 Task: Forward email as attachment with the signature Hudson Clark with the subject Congratulations on a new job from softage.8@softage.net to softage.2@softage.net and softage.3@softage.net with BCC to softage.4@softage.net with the message I am writing to request a review of the project procurement plan.
Action: Mouse moved to (468, 451)
Screenshot: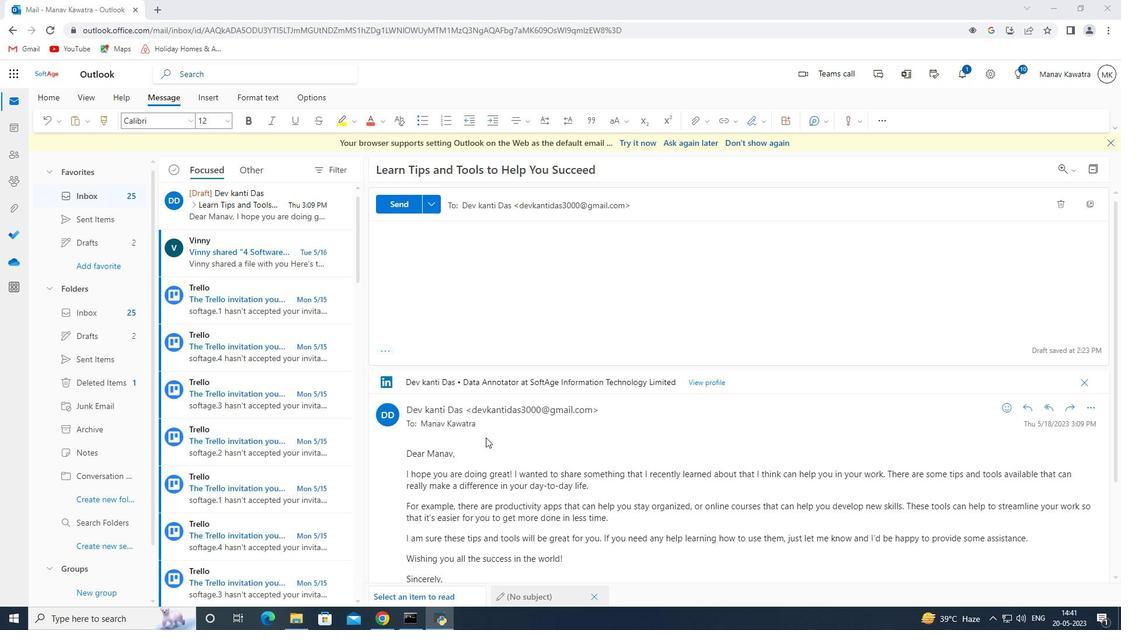 
Action: Mouse scrolled (468, 450) with delta (0, 0)
Screenshot: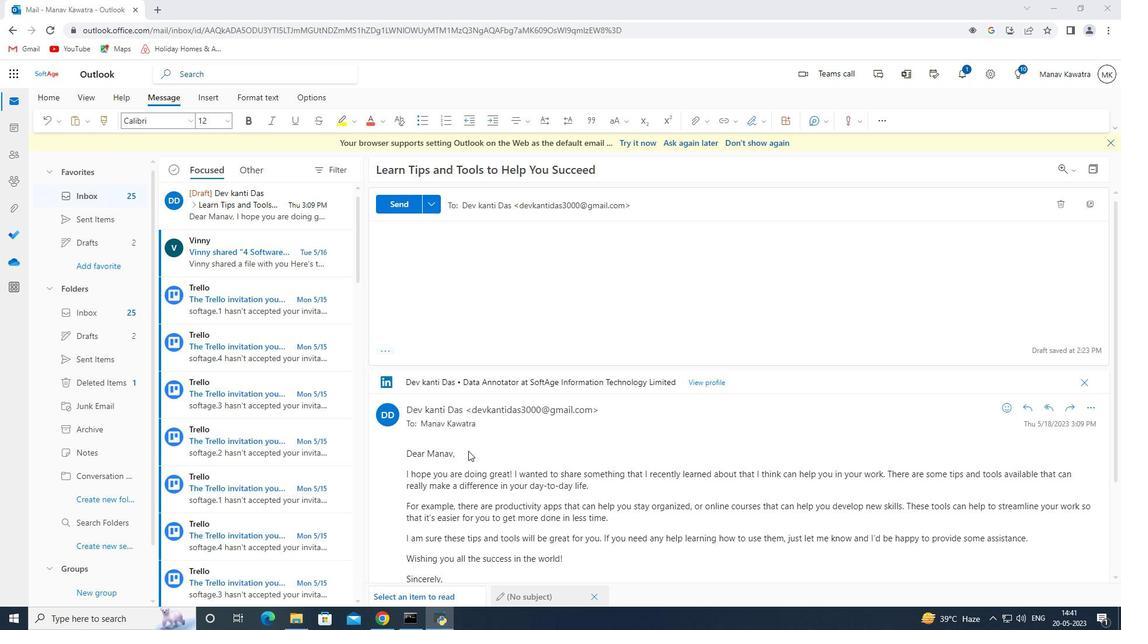 
Action: Mouse moved to (462, 451)
Screenshot: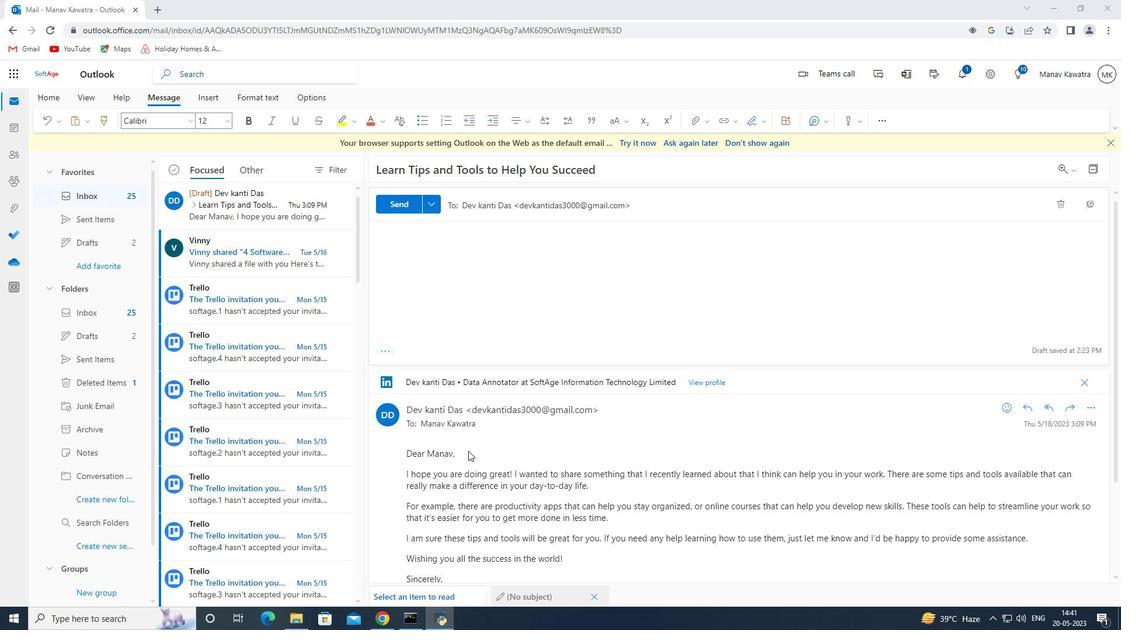 
Action: Mouse scrolled (463, 450) with delta (0, 0)
Screenshot: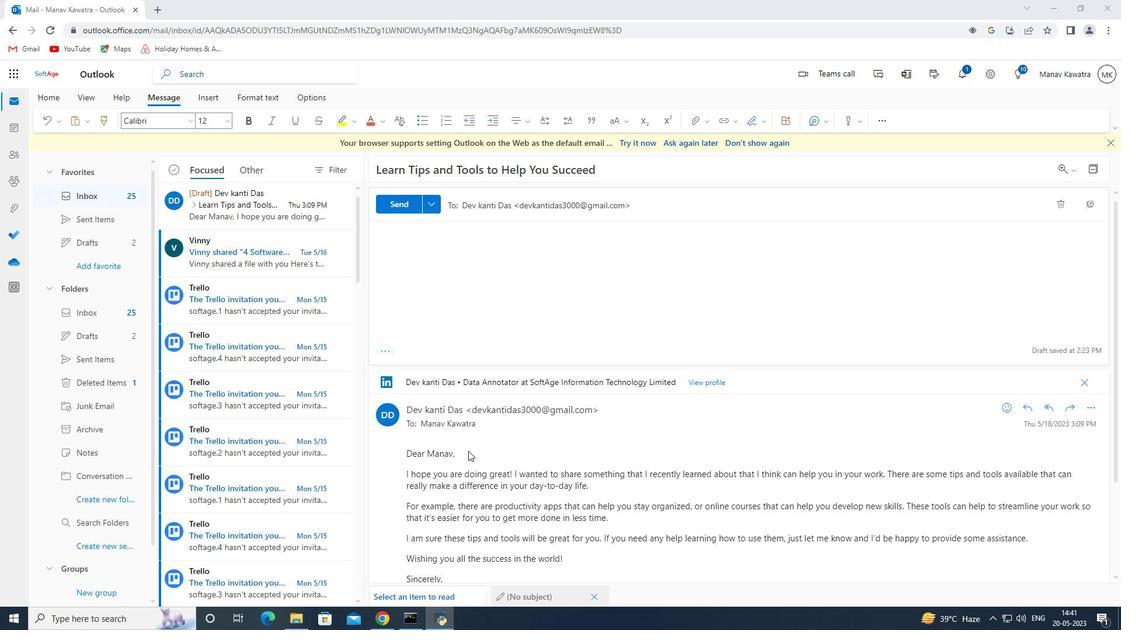 
Action: Mouse moved to (455, 447)
Screenshot: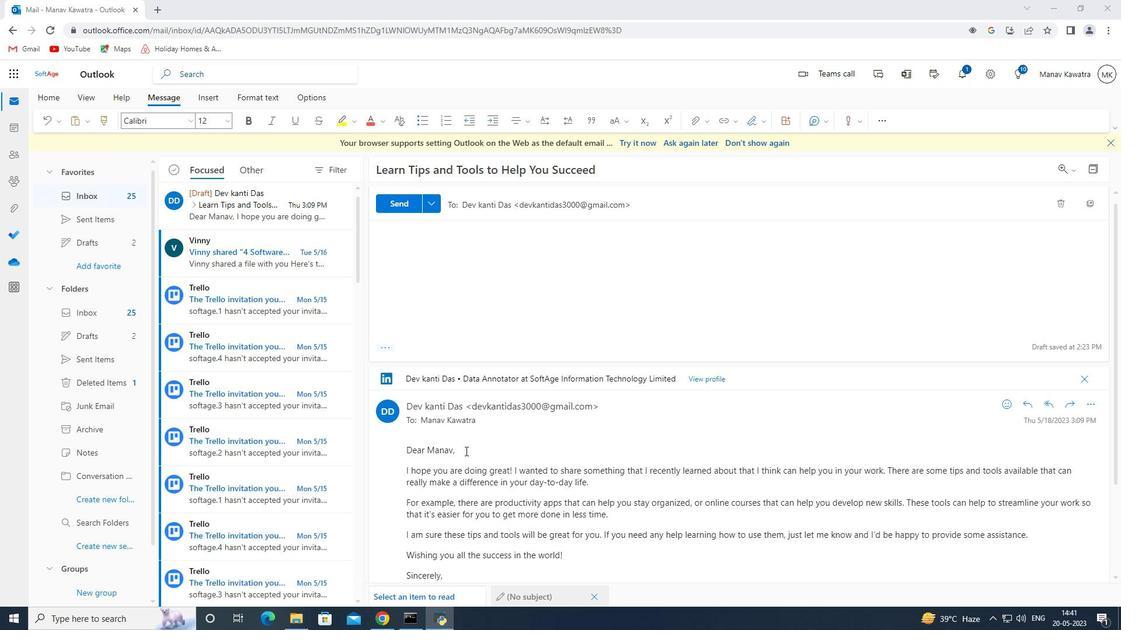 
Action: Mouse scrolled (457, 448) with delta (0, 0)
Screenshot: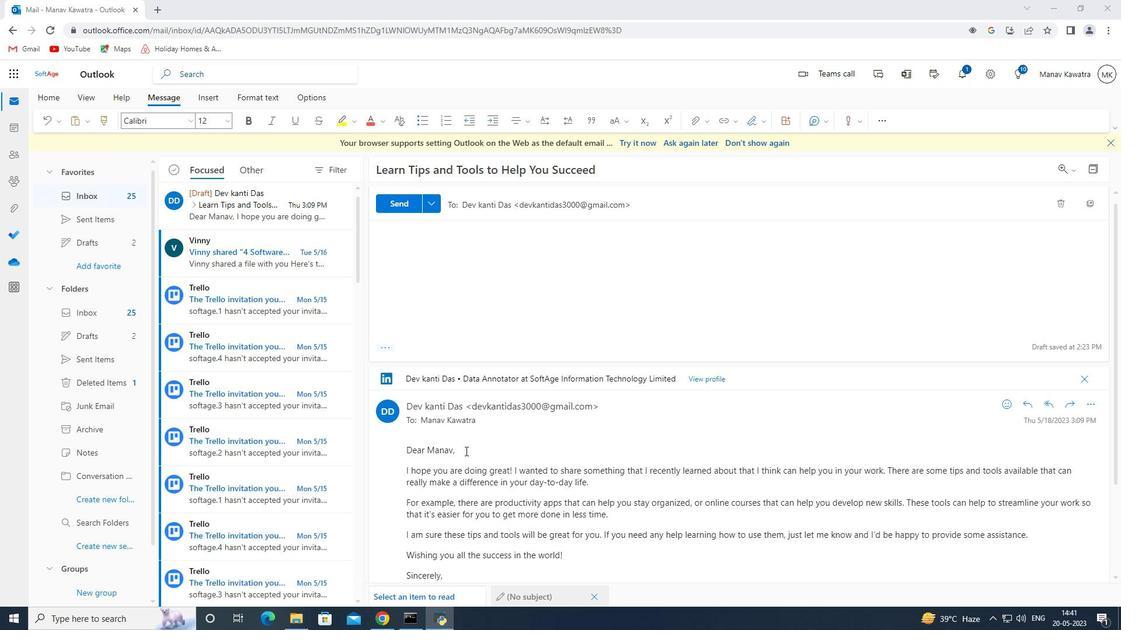 
Action: Mouse moved to (266, 338)
Screenshot: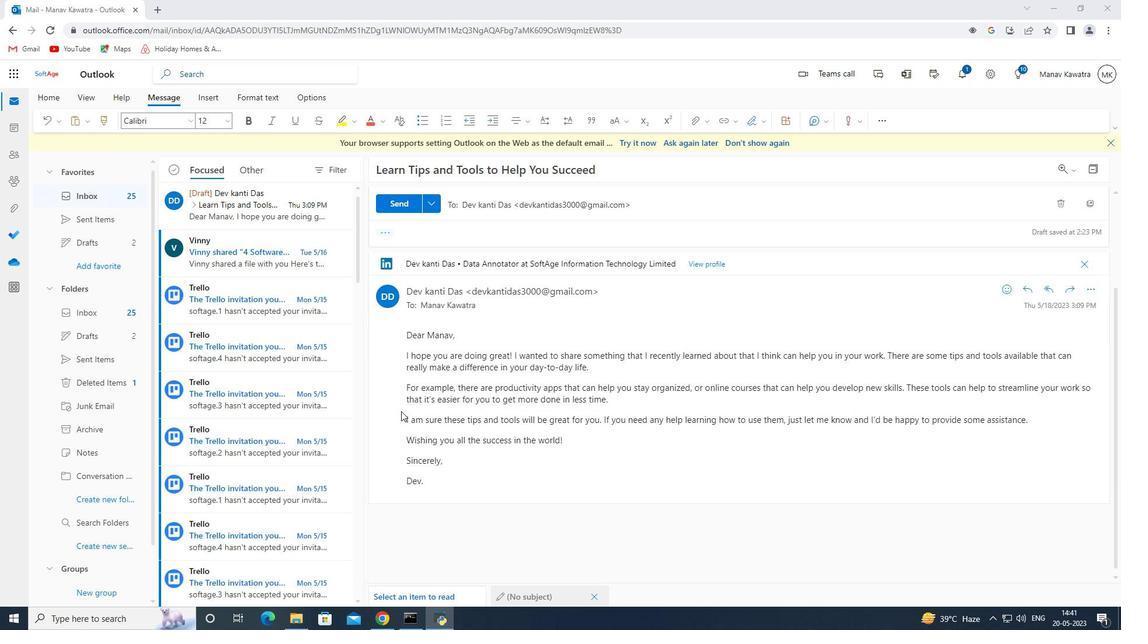 
Action: Mouse scrolled (266, 338) with delta (0, 0)
Screenshot: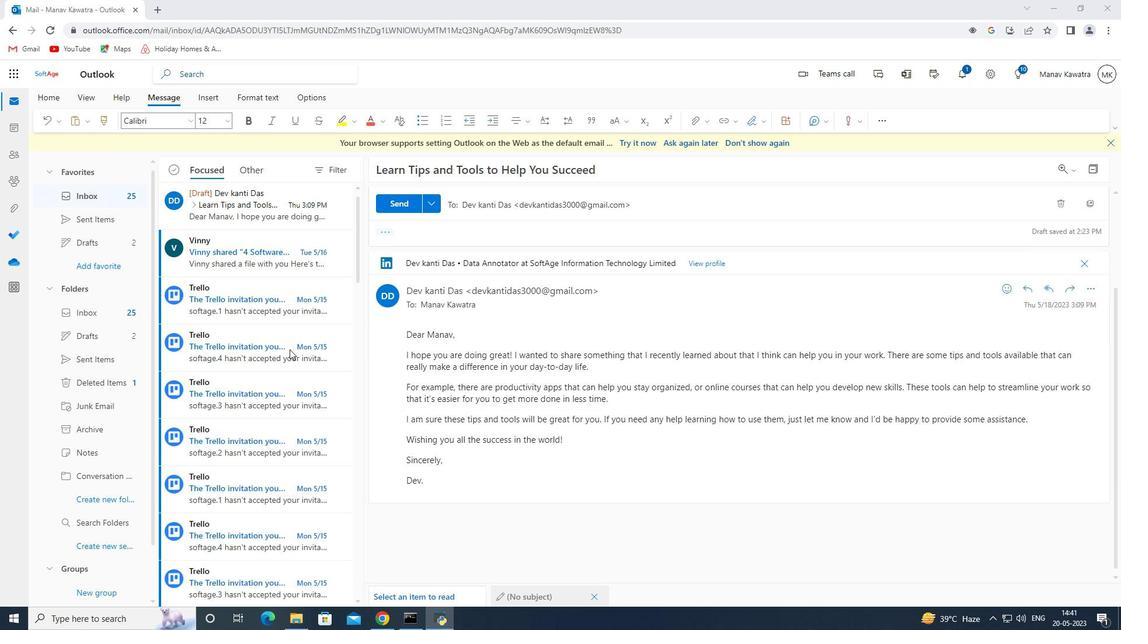 
Action: Mouse moved to (266, 334)
Screenshot: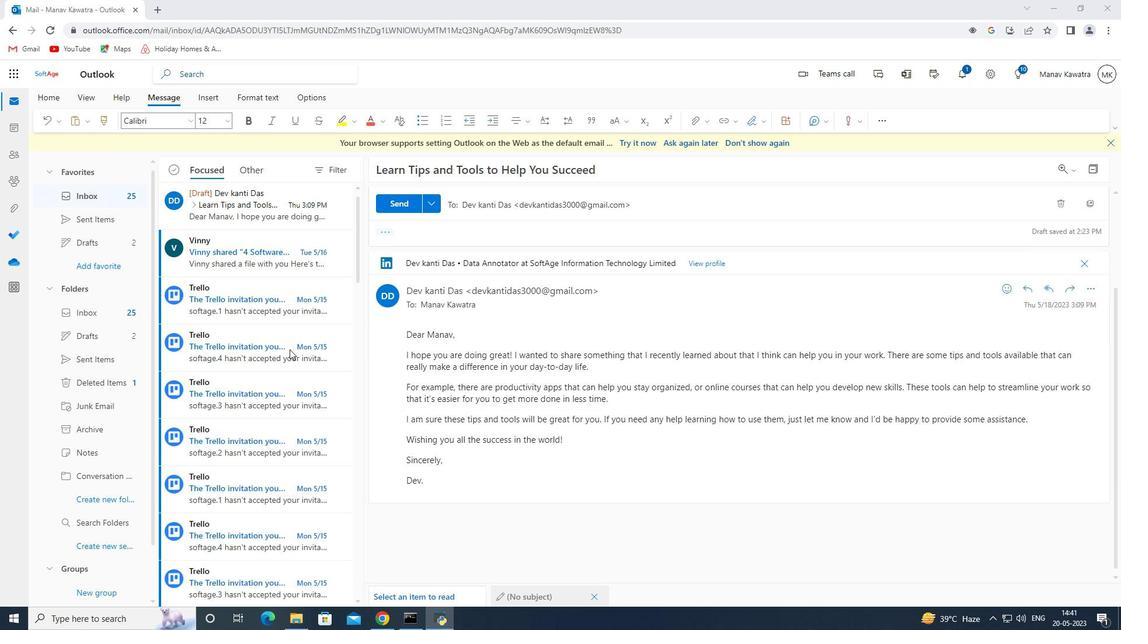 
Action: Mouse scrolled (266, 335) with delta (0, 0)
Screenshot: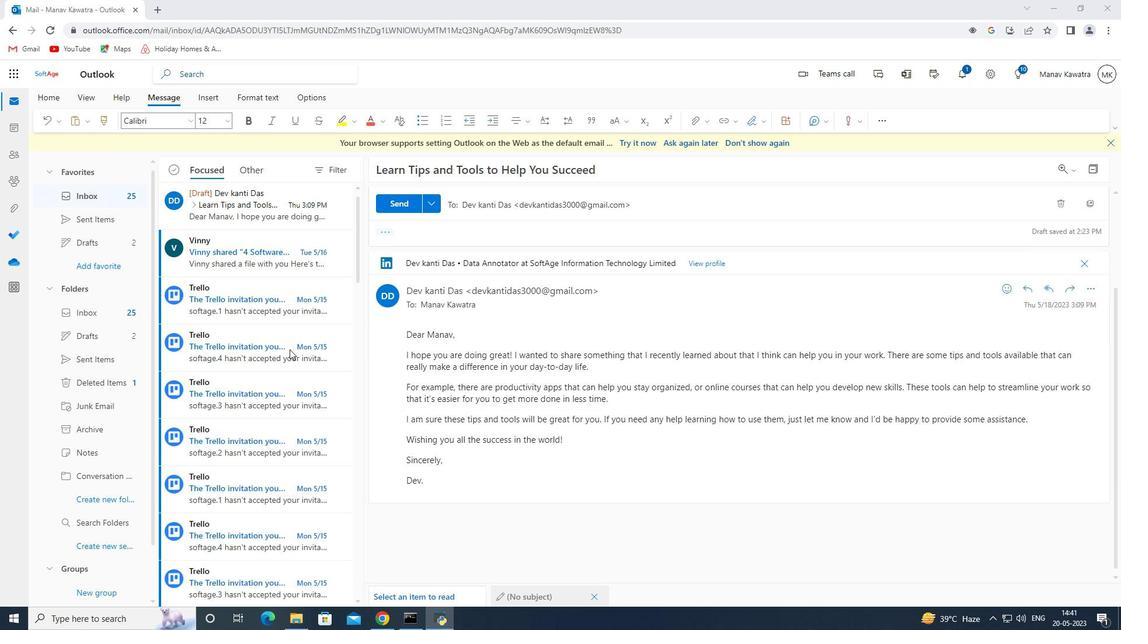 
Action: Mouse moved to (266, 329)
Screenshot: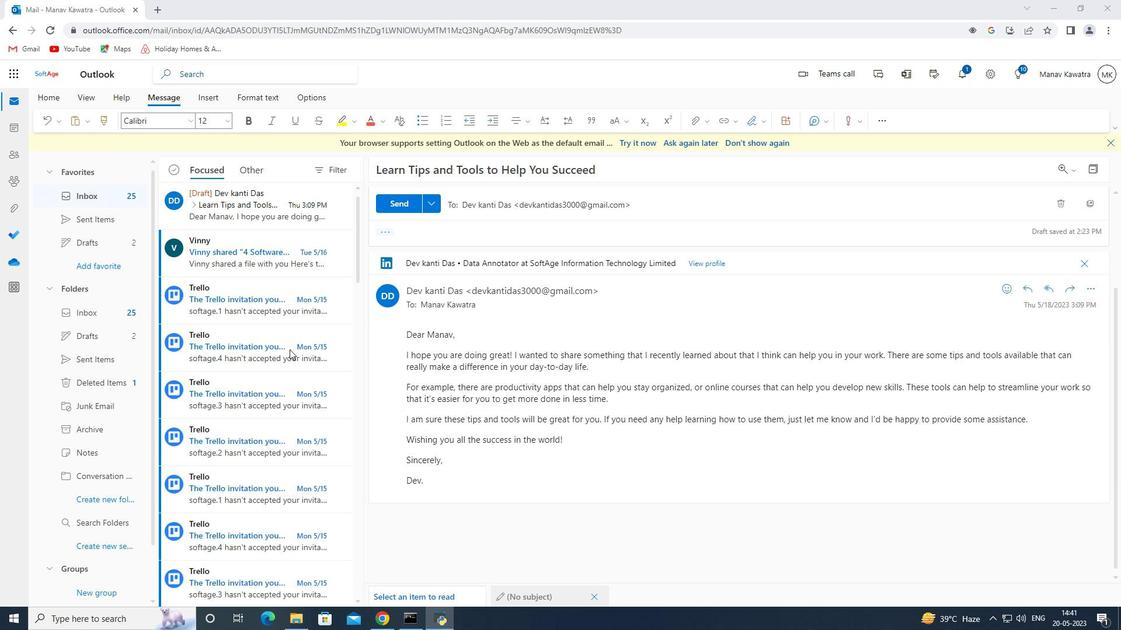 
Action: Mouse scrolled (266, 330) with delta (0, 0)
Screenshot: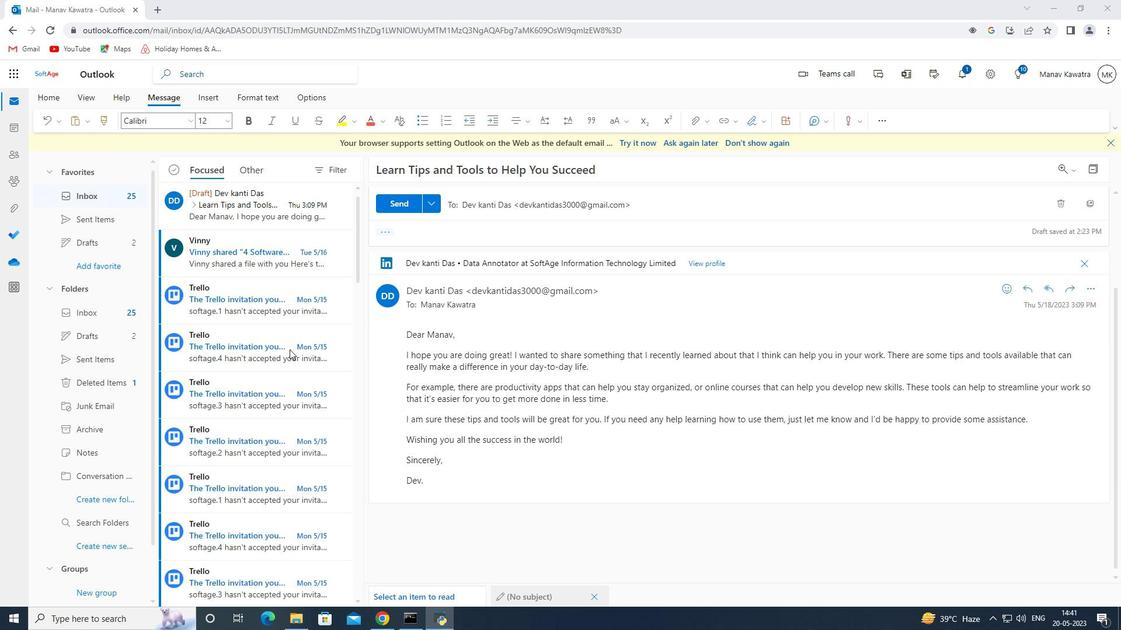 
Action: Mouse moved to (267, 323)
Screenshot: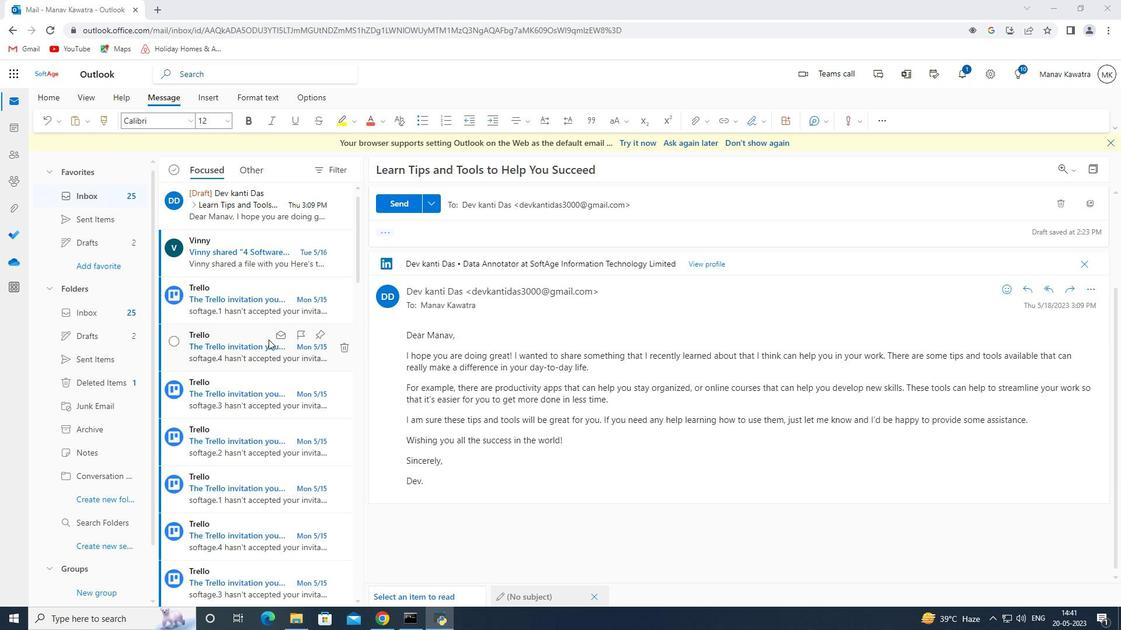 
Action: Mouse scrolled (267, 324) with delta (0, 0)
Screenshot: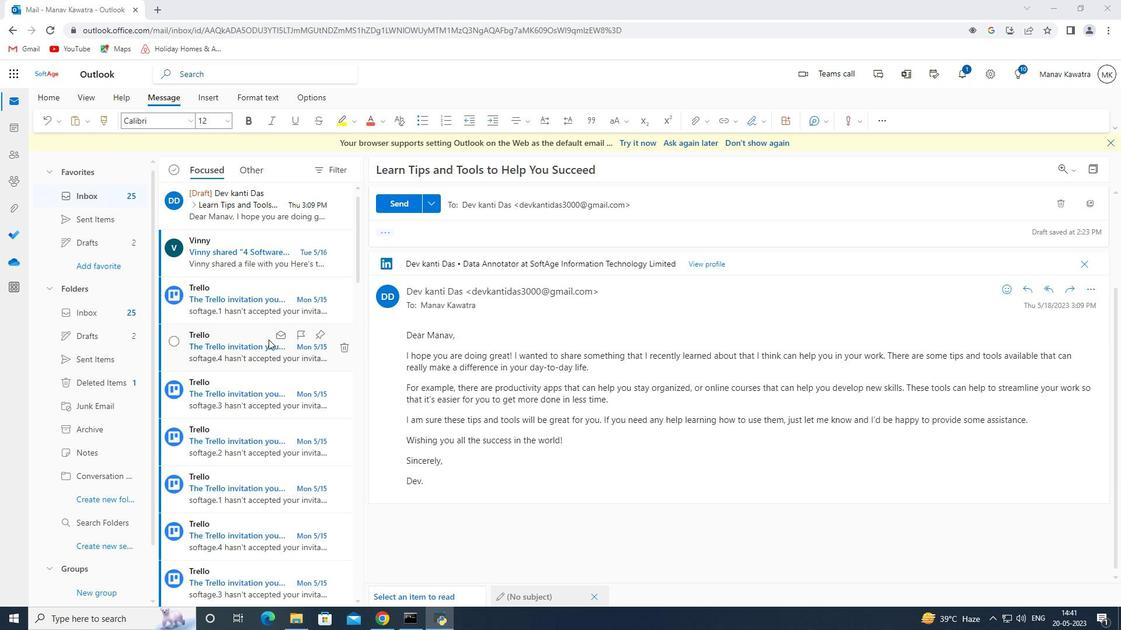 
Action: Mouse moved to (100, 361)
Screenshot: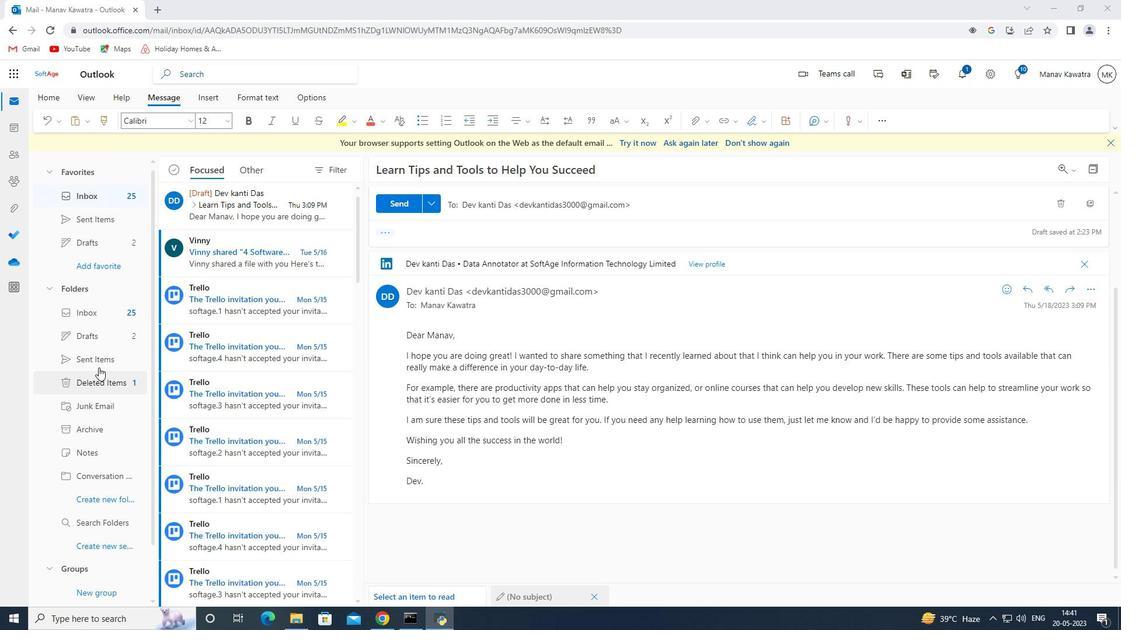
Action: Mouse pressed left at (100, 361)
Screenshot: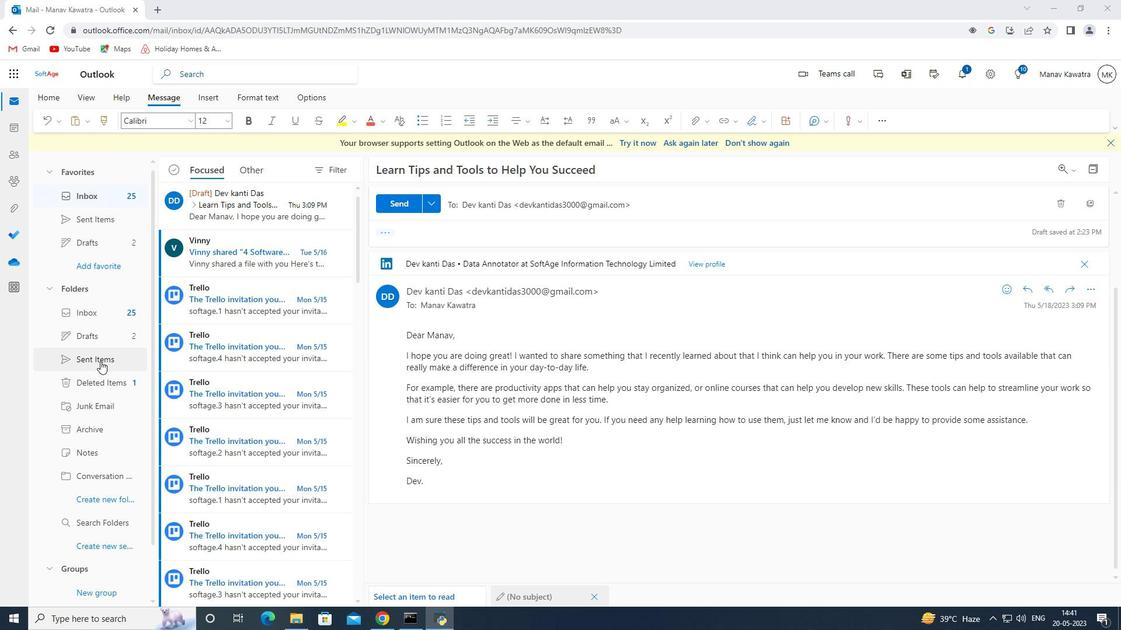 
Action: Mouse moved to (274, 236)
Screenshot: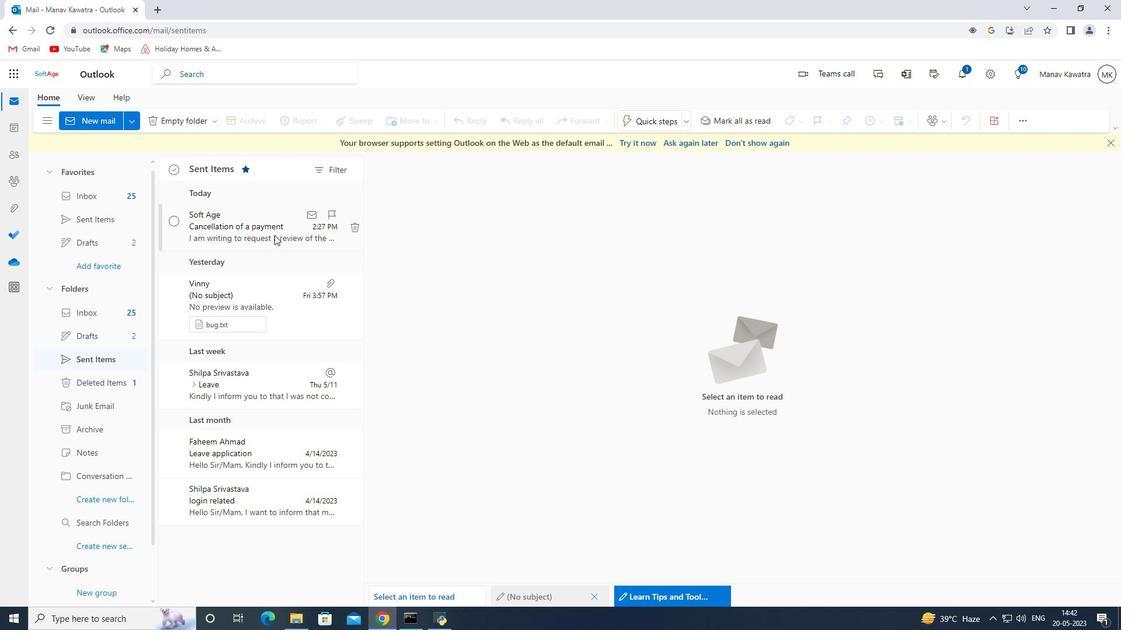 
Action: Mouse pressed left at (274, 236)
Screenshot: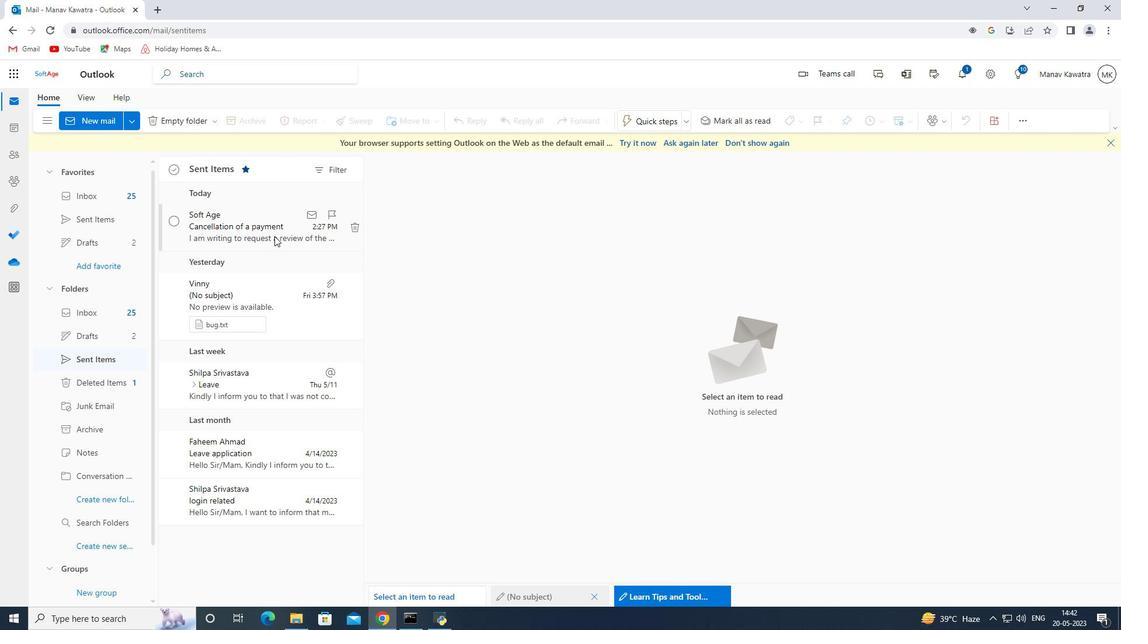 
Action: Mouse moved to (552, 338)
Screenshot: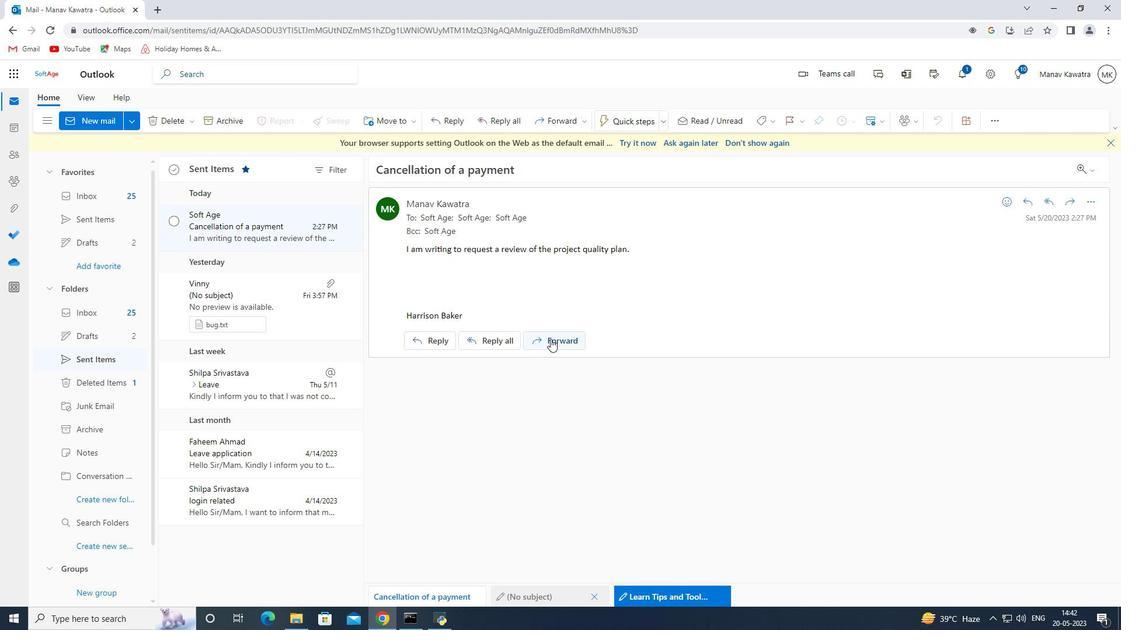 
Action: Mouse pressed left at (552, 338)
Screenshot: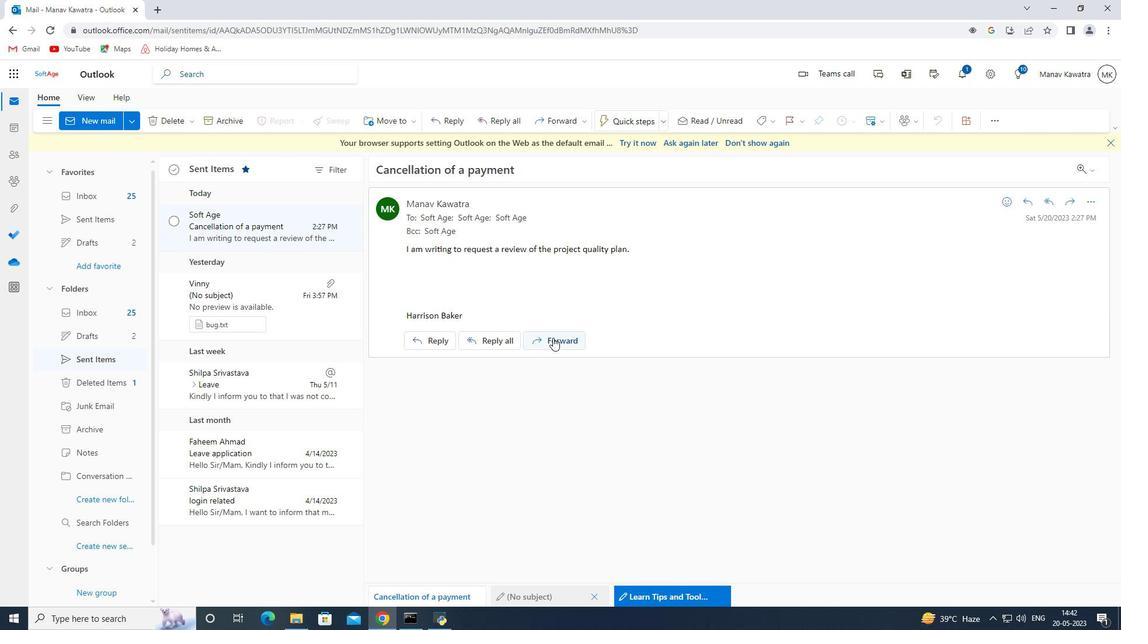 
Action: Mouse moved to (1066, 177)
Screenshot: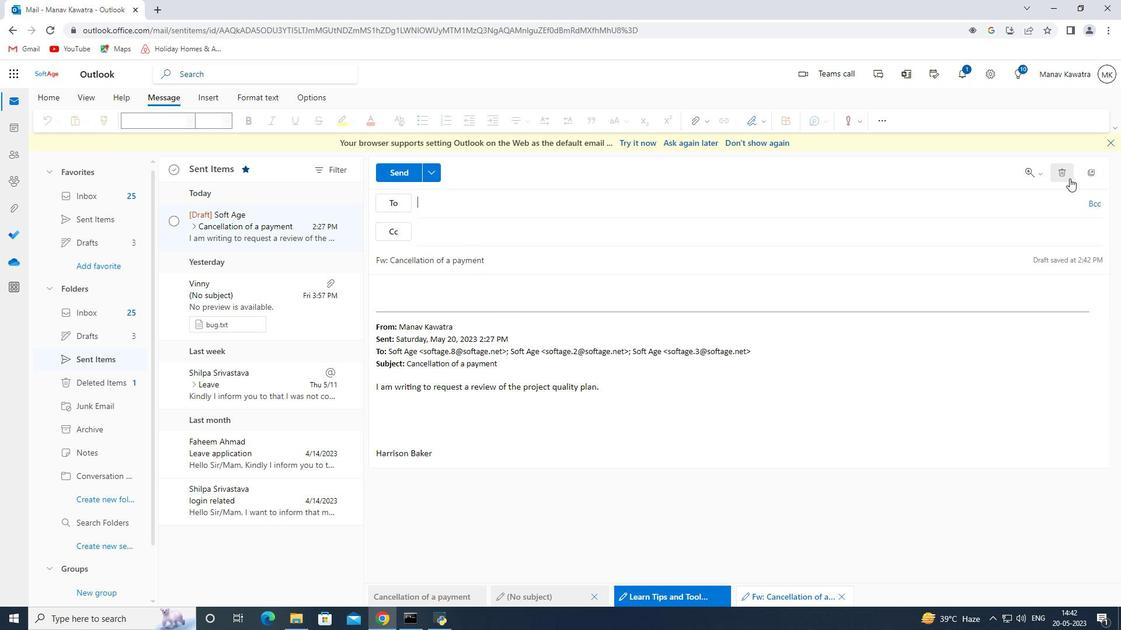 
Action: Mouse pressed left at (1066, 177)
Screenshot: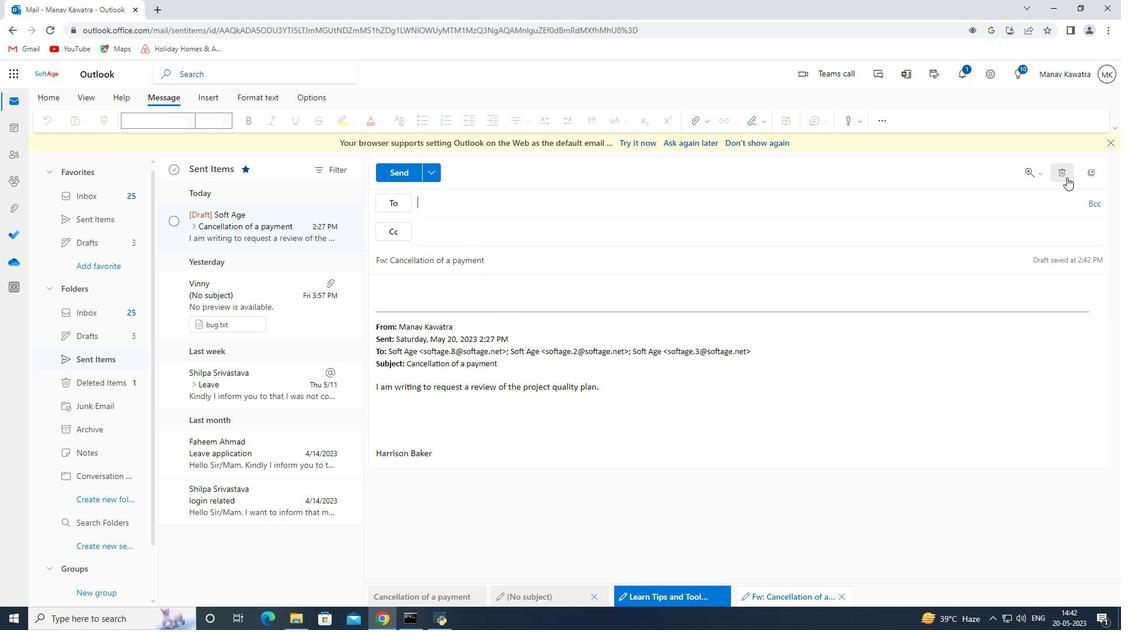 
Action: Mouse moved to (558, 356)
Screenshot: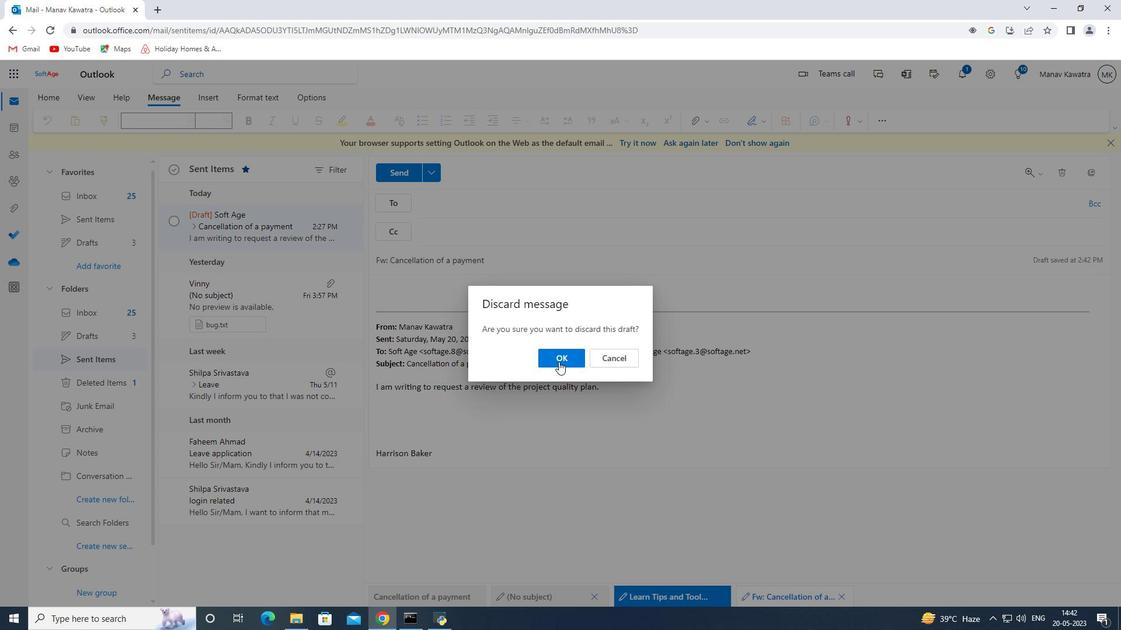 
Action: Mouse pressed left at (558, 356)
Screenshot: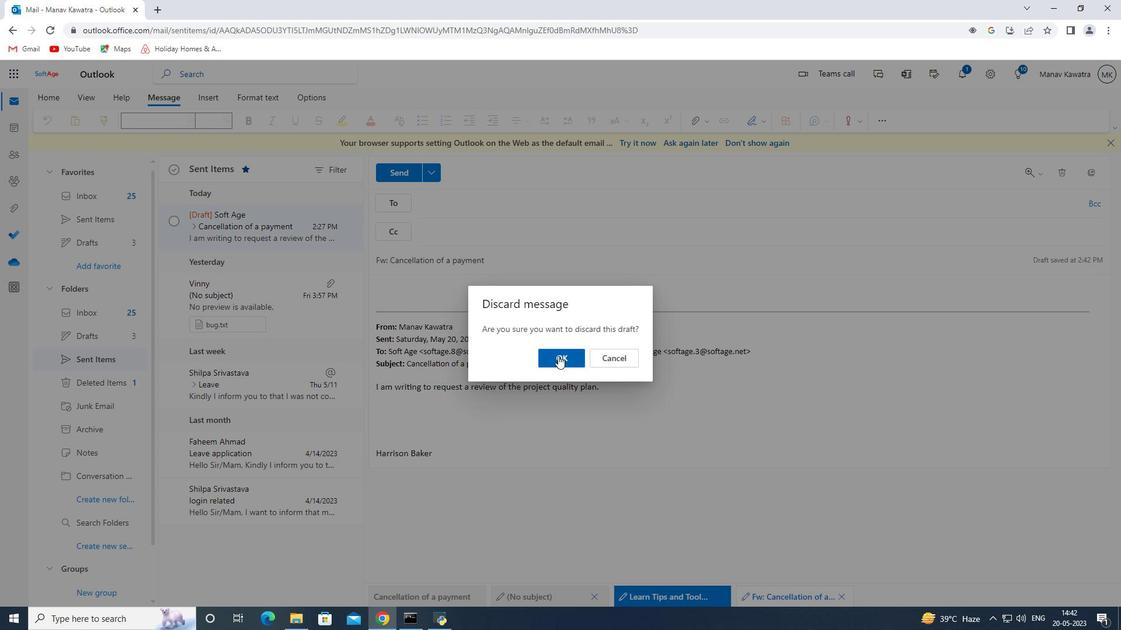 
Action: Mouse moved to (86, 123)
Screenshot: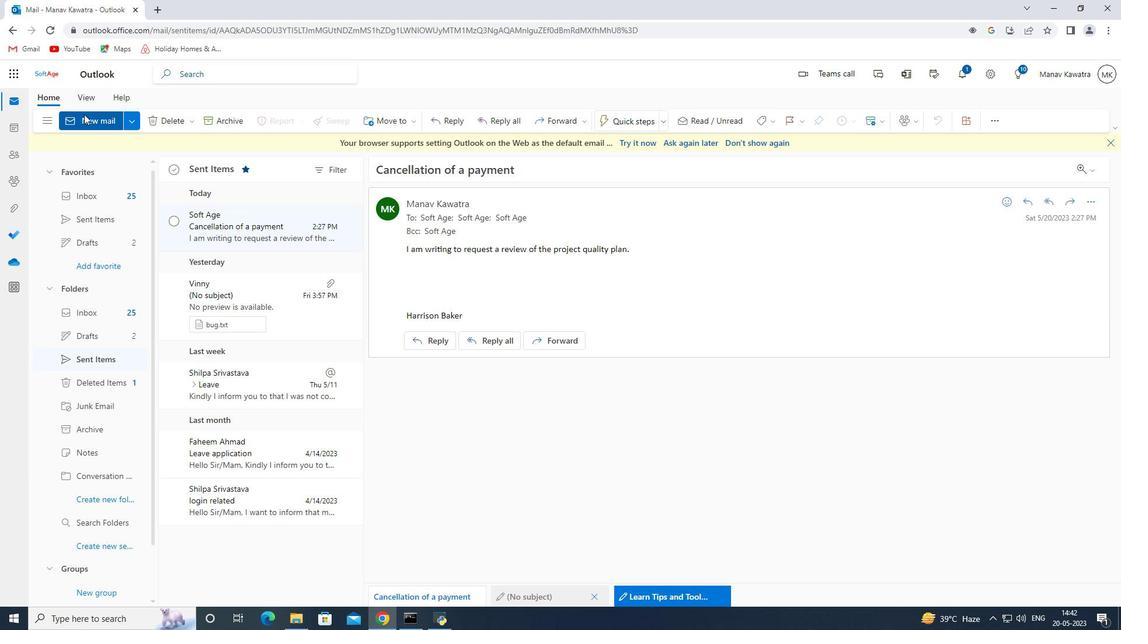 
Action: Mouse pressed left at (86, 123)
Screenshot: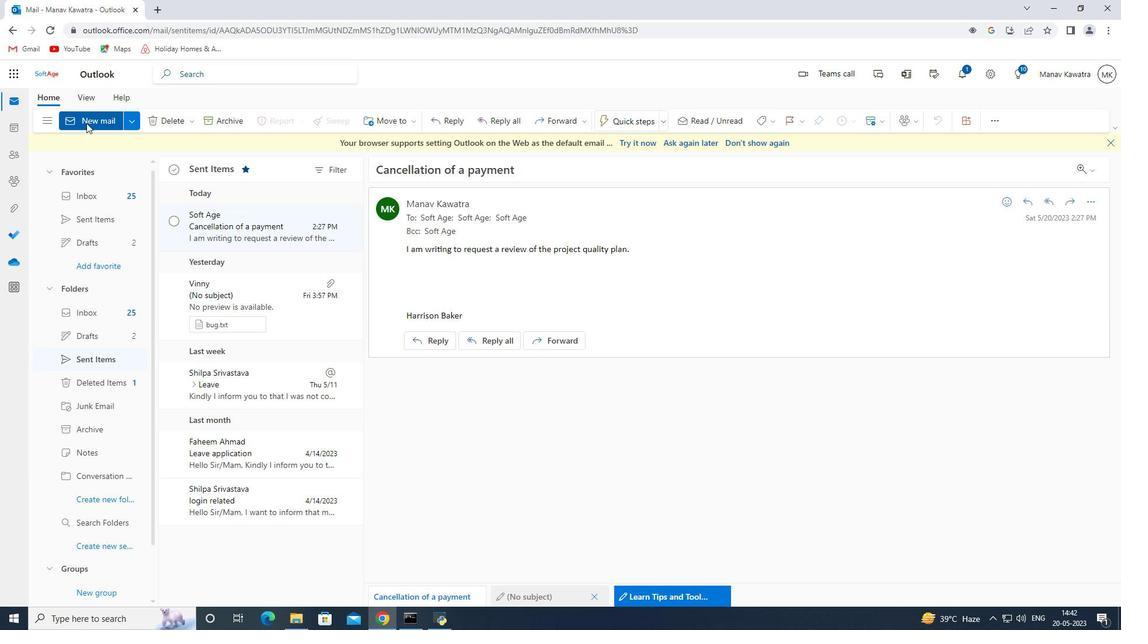
Action: Mouse moved to (761, 119)
Screenshot: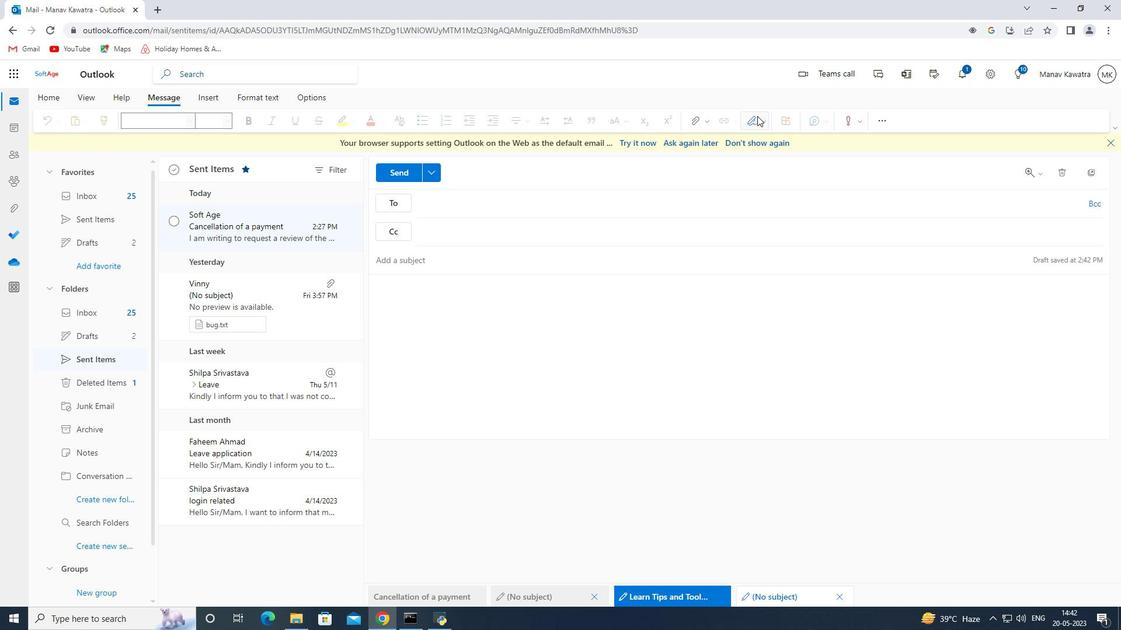 
Action: Mouse pressed left at (761, 119)
Screenshot: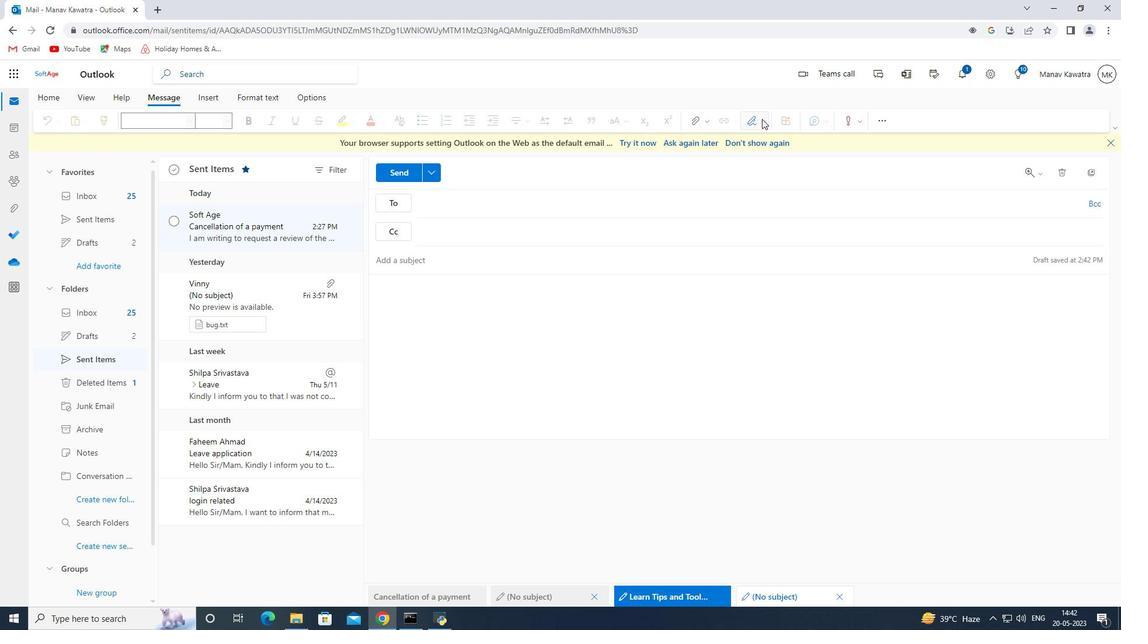 
Action: Mouse moved to (745, 169)
Screenshot: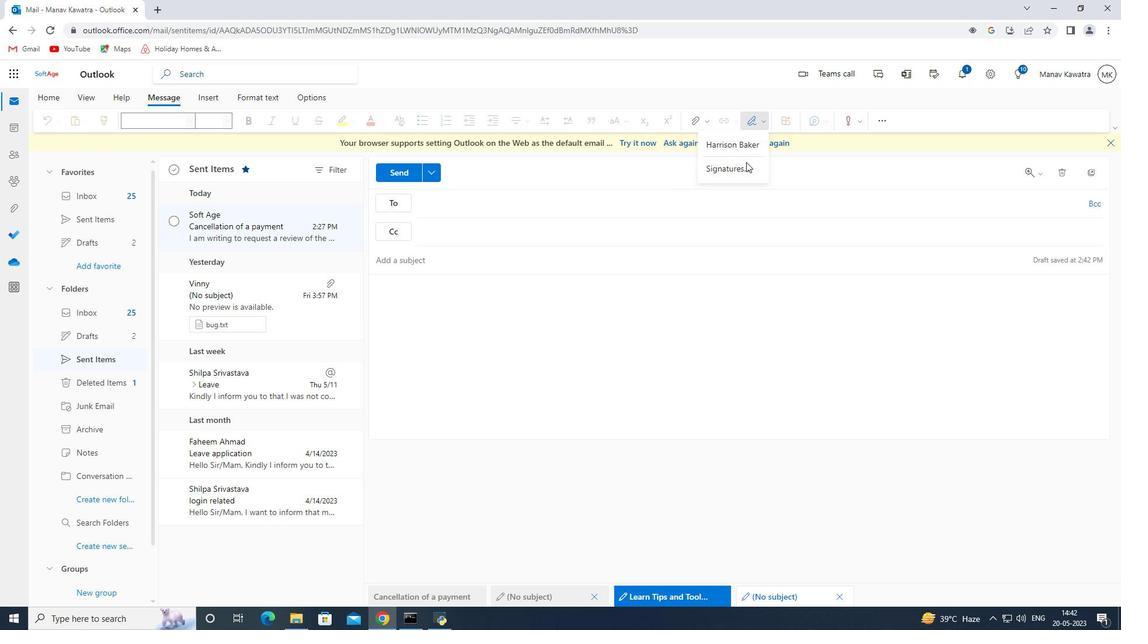 
Action: Mouse pressed left at (745, 169)
Screenshot: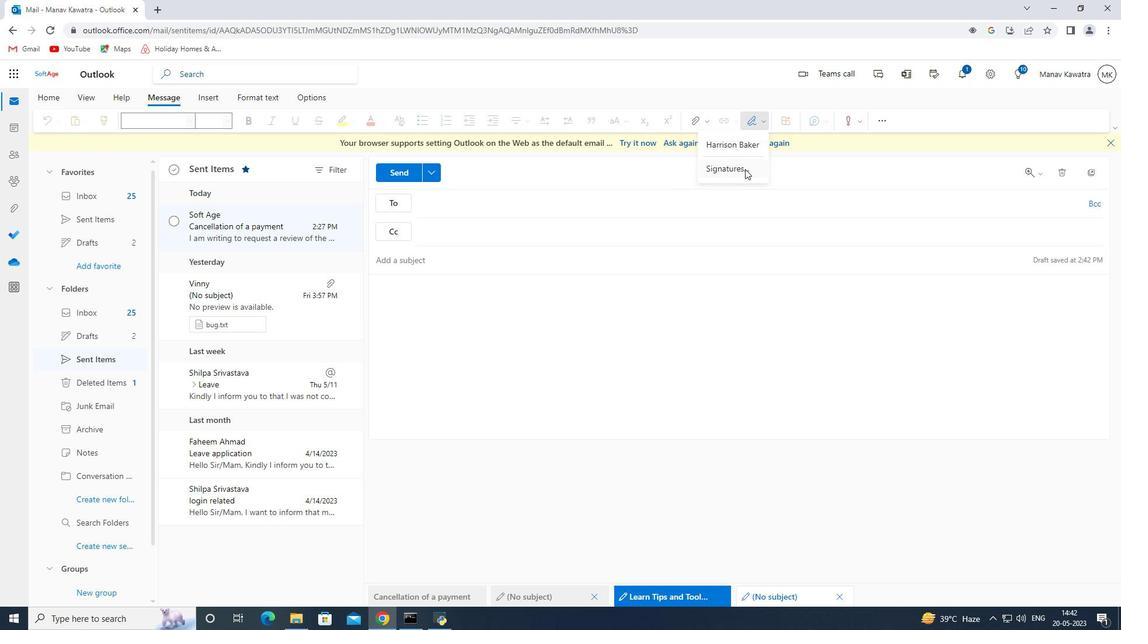 
Action: Mouse moved to (537, 214)
Screenshot: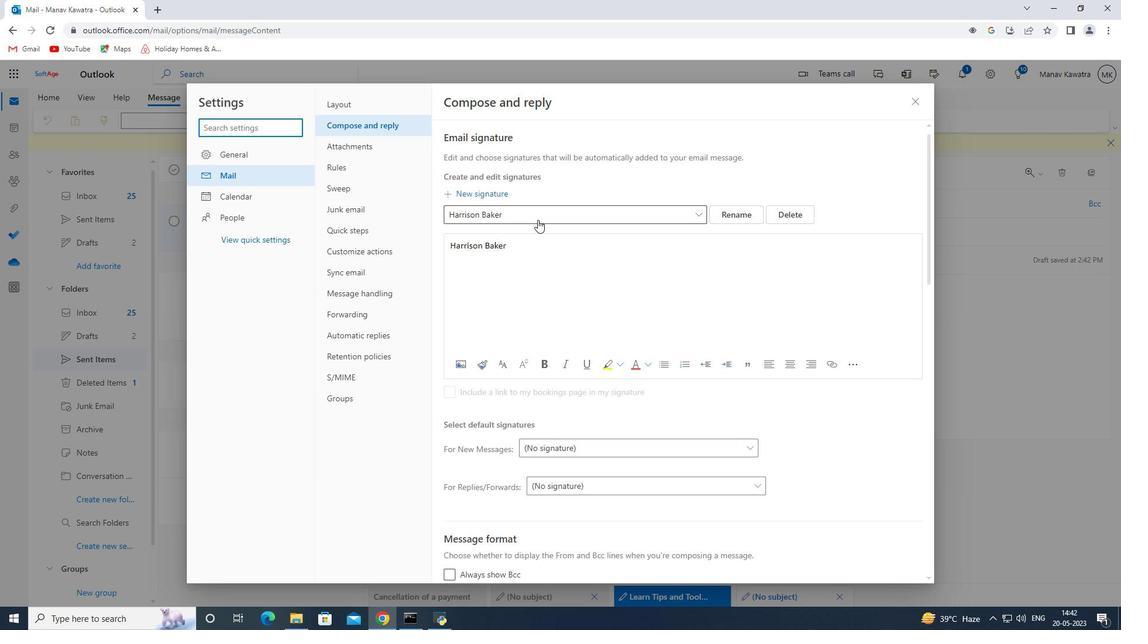 
Action: Mouse pressed left at (537, 214)
Screenshot: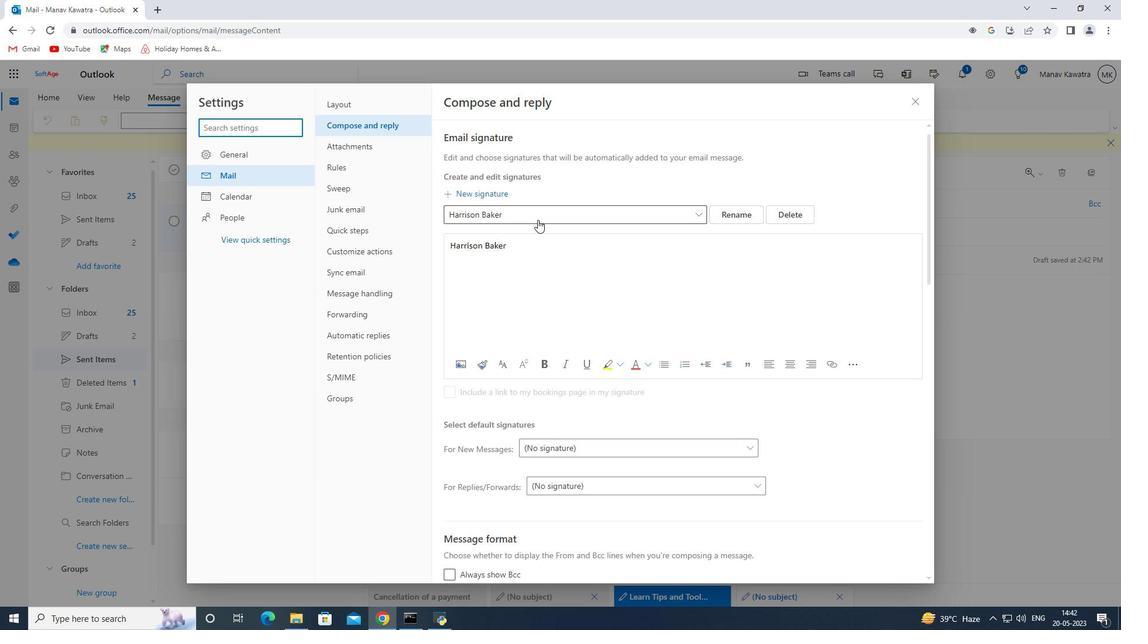 
Action: Mouse moved to (752, 217)
Screenshot: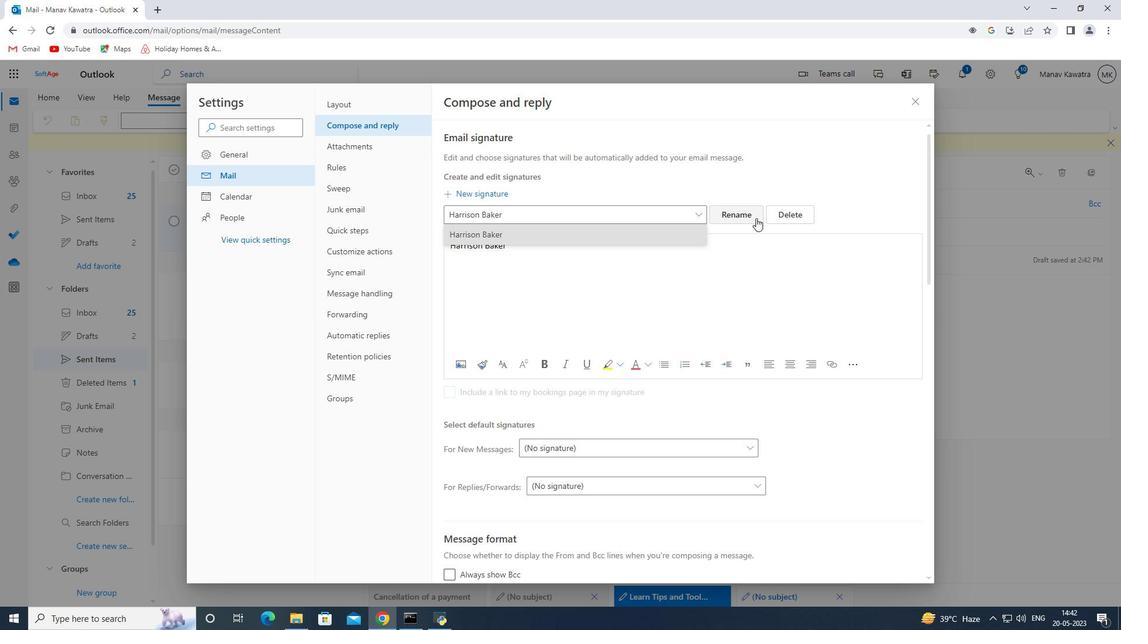 
Action: Mouse pressed left at (752, 217)
Screenshot: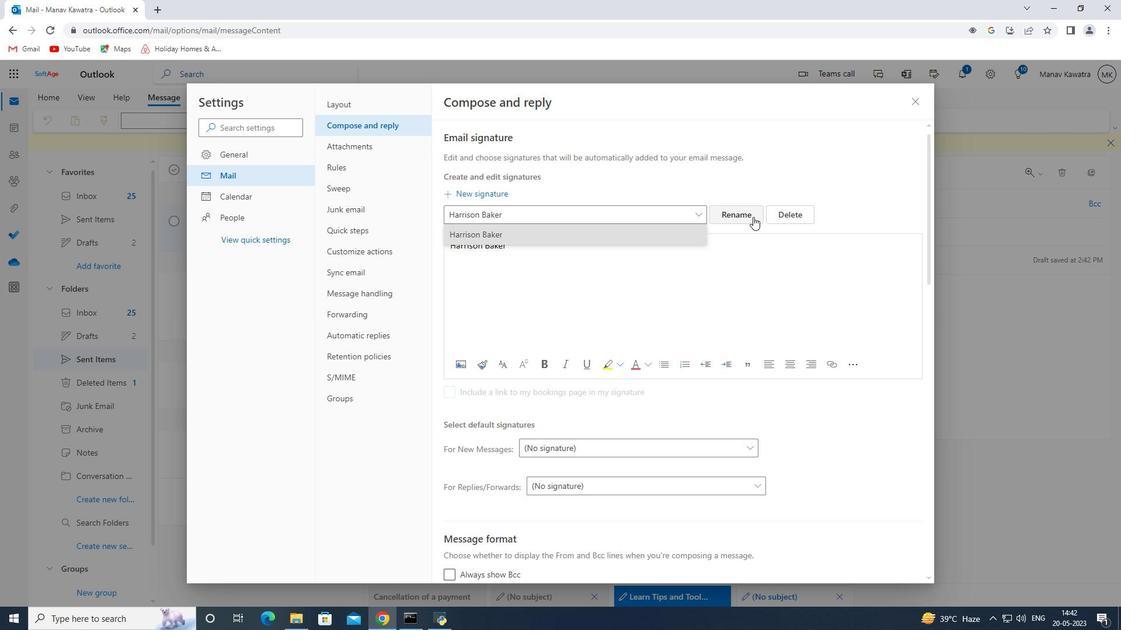 
Action: Mouse moved to (627, 217)
Screenshot: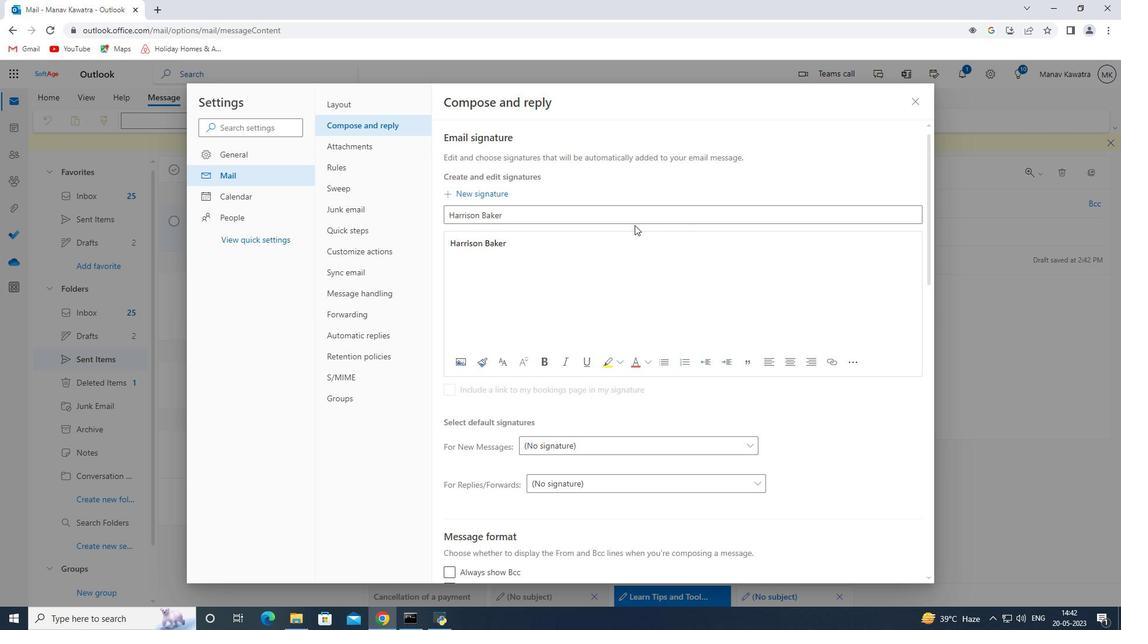 
Action: Mouse pressed left at (627, 217)
Screenshot: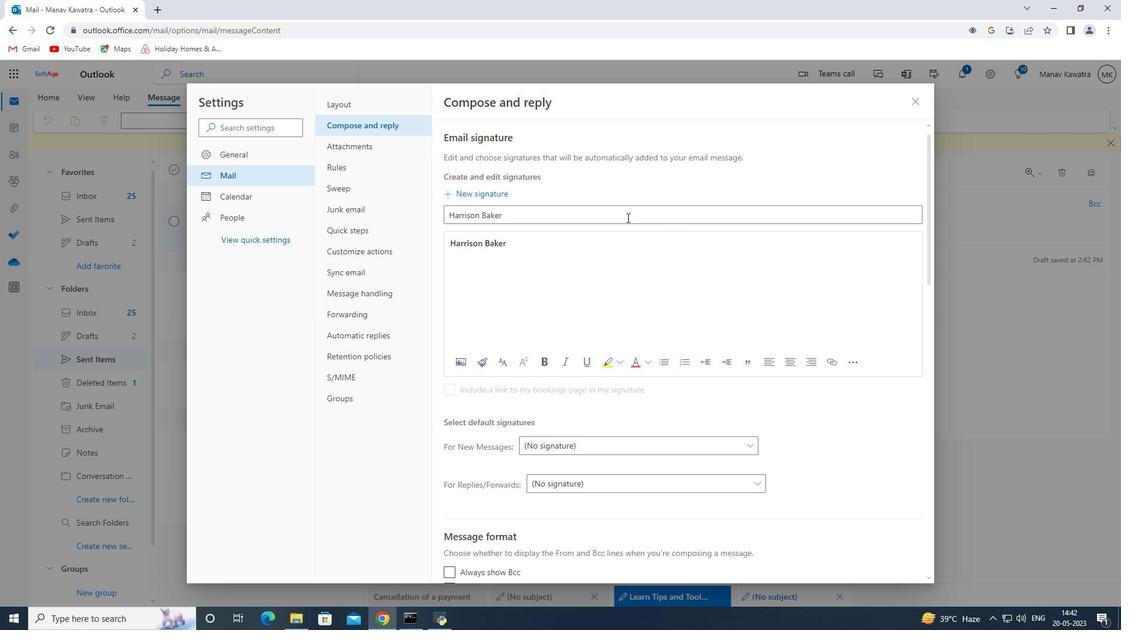 
Action: Key pressed <Key.backspace><Key.backspace><Key.backspace><Key.backspace><Key.backspace><Key.backspace><Key.backspace><Key.backspace><Key.backspace><Key.backspace><Key.backspace><Key.backspace><Key.backspace><Key.backspace><Key.backspace><Key.backspace><Key.backspace><Key.backspace><Key.backspace><Key.backspace><Key.backspace><Key.shift><Key.shift><Key.shift><Key.shift><Key.shift><Key.shift><Key.shift><Key.shift><Key.shift><Key.shift><Key.shift><Key.shift><Key.shift><Key.shift><Key.shift><Key.shift><Key.shift><Key.shift><Key.shift><Key.shift><Key.shift><Key.shift><Key.shift><Key.shift><Key.shift><Key.shift><Key.shift><Key.shift><Key.shift><Key.shift><Key.shift><Key.shift><Key.shift><Key.shift><Key.shift><Key.shift>Hudson<Key.space><Key.shift><Key.shift><Key.shift><Key.shift><Key.shift>Clac<Key.backspace>rk<Key.shift><Key.left><Key.left><Key.left><Key.left><Key.left><Key.left><Key.left><Key.left><Key.left><Key.left><Key.left><Key.left><Key.left><Key.left><Key.left><Key.left><Key.left><Key.left>ctrl+C<'\x03'><Key.tab><Key.right><Key.right><Key.right><Key.right><Key.right><Key.right><Key.right><Key.right><Key.right><Key.right><Key.right><Key.right><Key.right><Key.right><Key.right><Key.right><Key.right><Key.right><Key.right><Key.right><Key.right><Key.right><Key.right><Key.right><Key.right><Key.right><Key.right><Key.right><Key.right><Key.right><Key.right><Key.right><Key.right><Key.right><Key.right><Key.right><Key.right><Key.right><Key.right><Key.backspace><Key.backspace><Key.backspace><Key.backspace><Key.backspace><Key.backspace><Key.backspace><Key.backspace><Key.backspace><Key.backspace><Key.backspace><Key.backspace><Key.backspace><Key.backspace><Key.backspace><Key.backspace><Key.backspace><Key.backspace><Key.backspace>ctrl+V
Screenshot: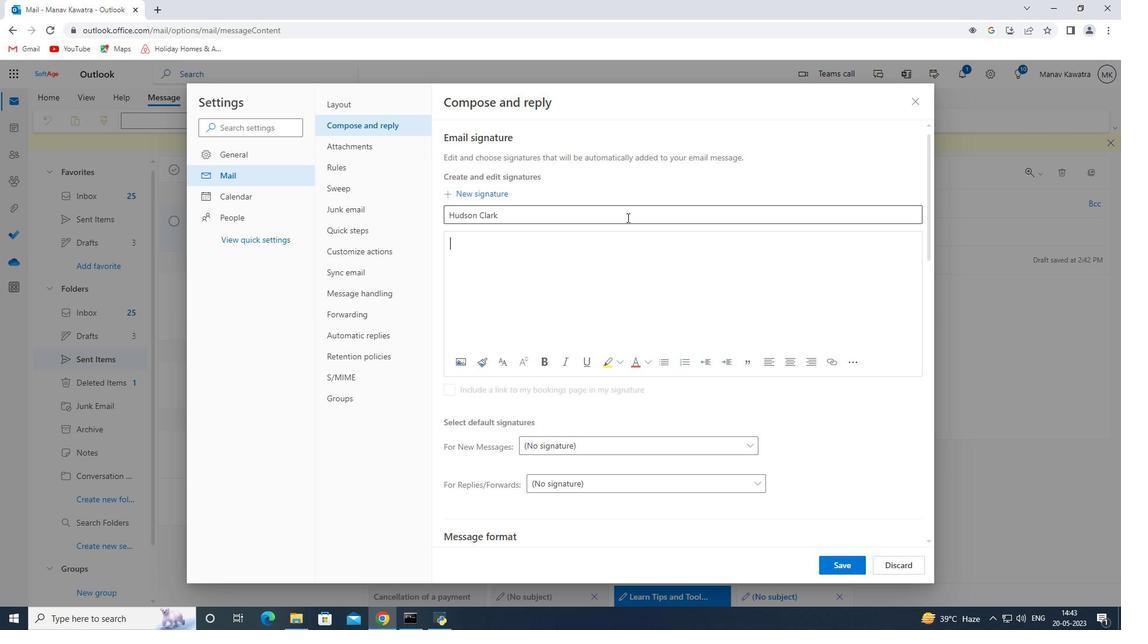 
Action: Mouse moved to (855, 566)
Screenshot: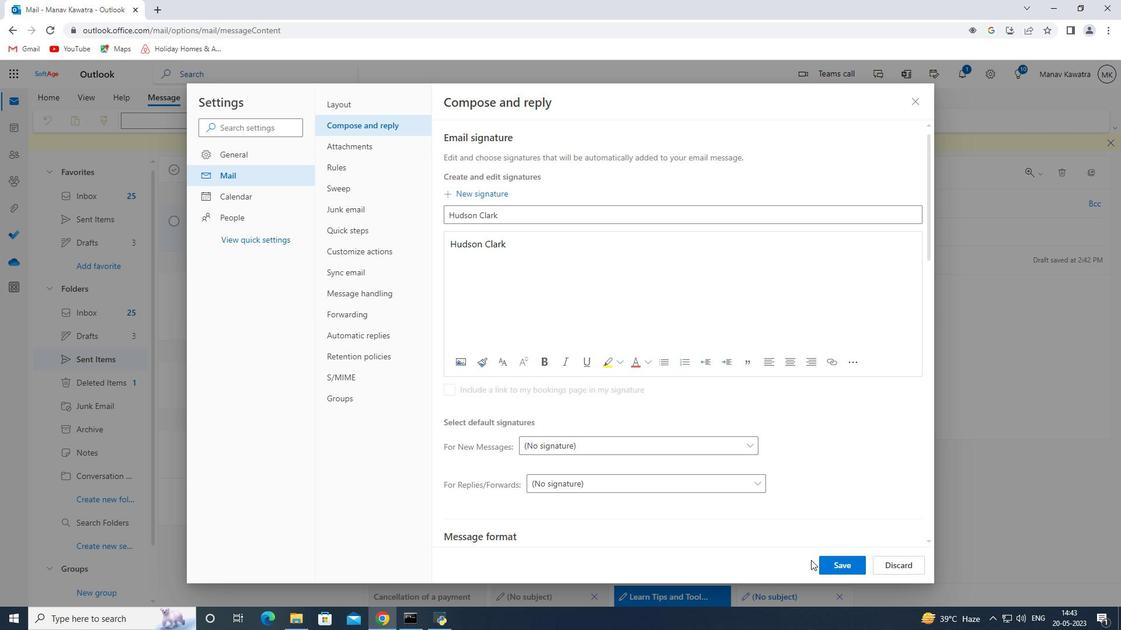 
Action: Mouse pressed left at (855, 566)
Screenshot: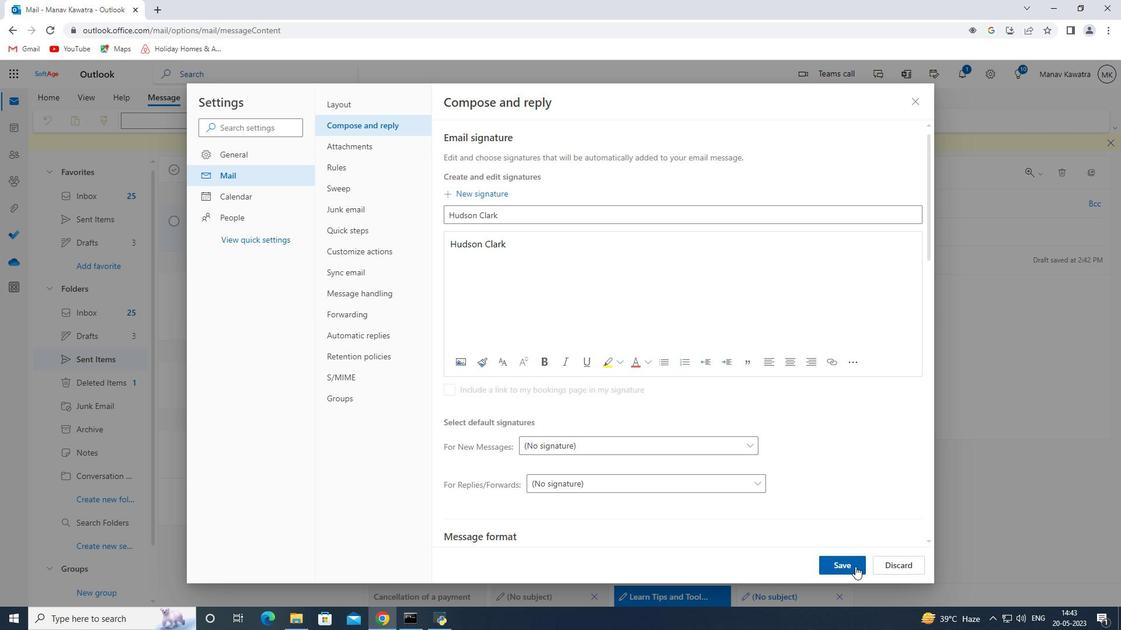 
Action: Mouse moved to (912, 101)
Screenshot: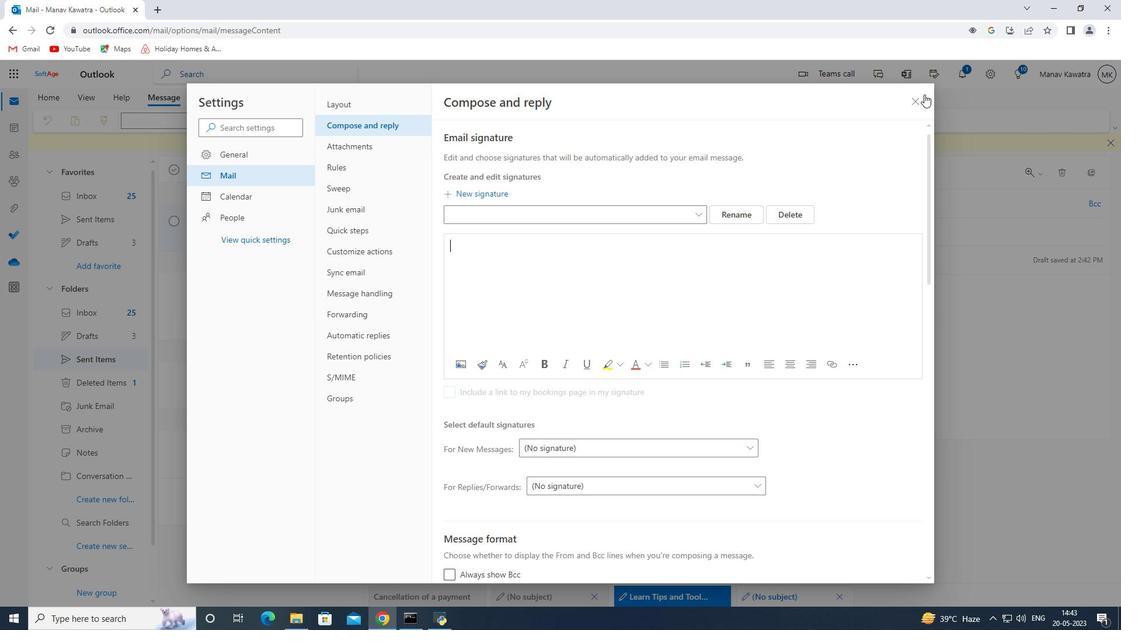 
Action: Mouse pressed left at (912, 101)
Screenshot: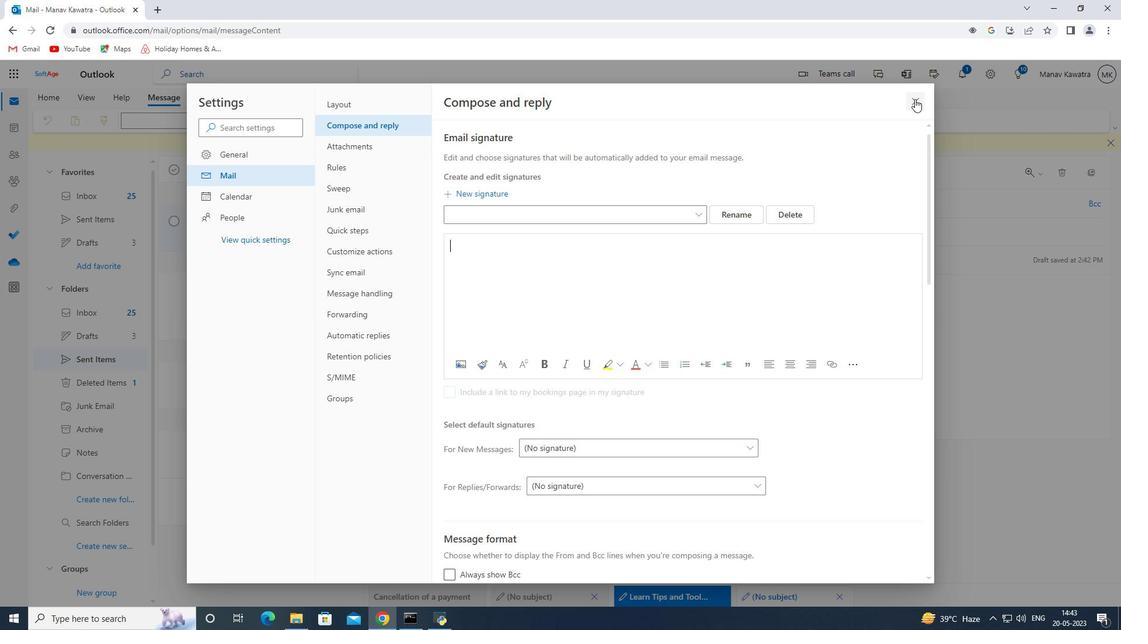 
Action: Mouse moved to (759, 120)
Screenshot: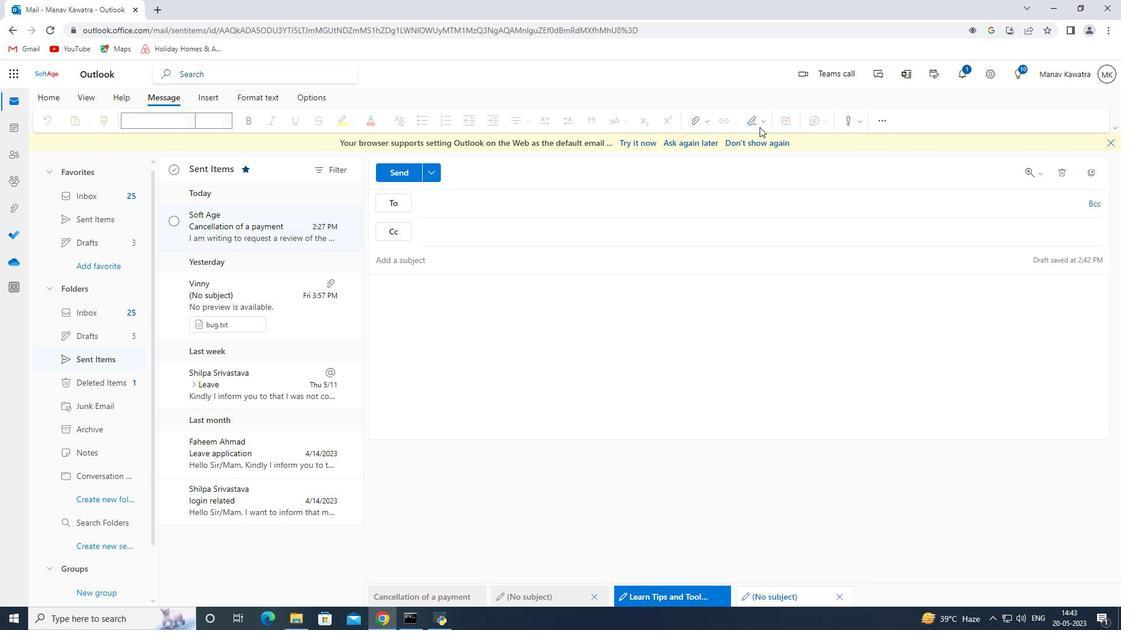 
Action: Mouse pressed left at (759, 120)
Screenshot: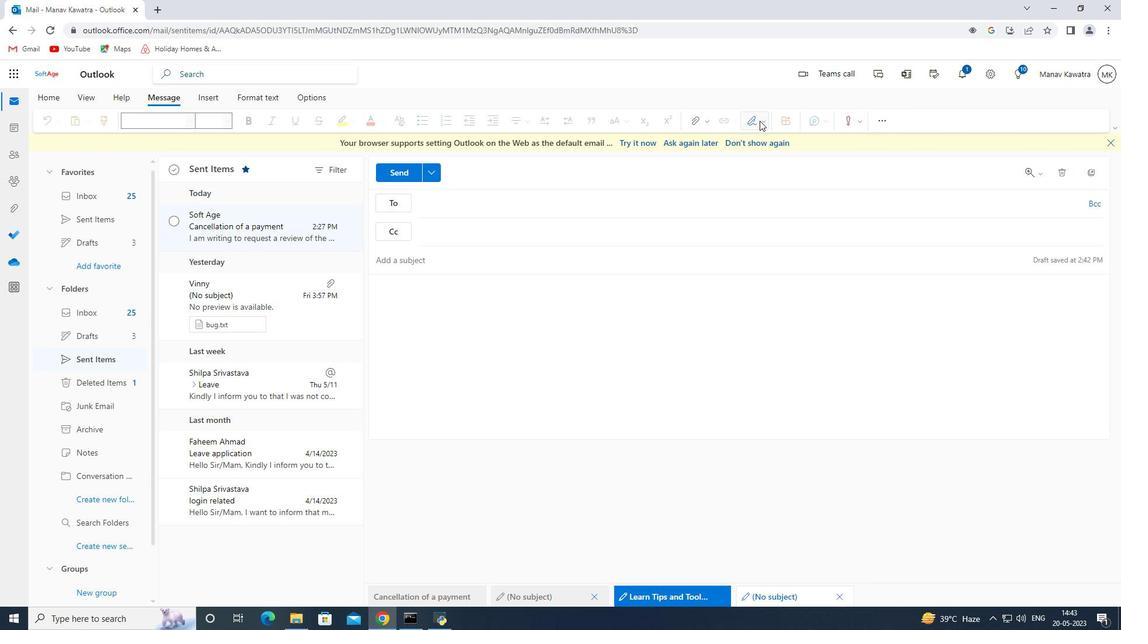 
Action: Mouse moved to (761, 119)
Screenshot: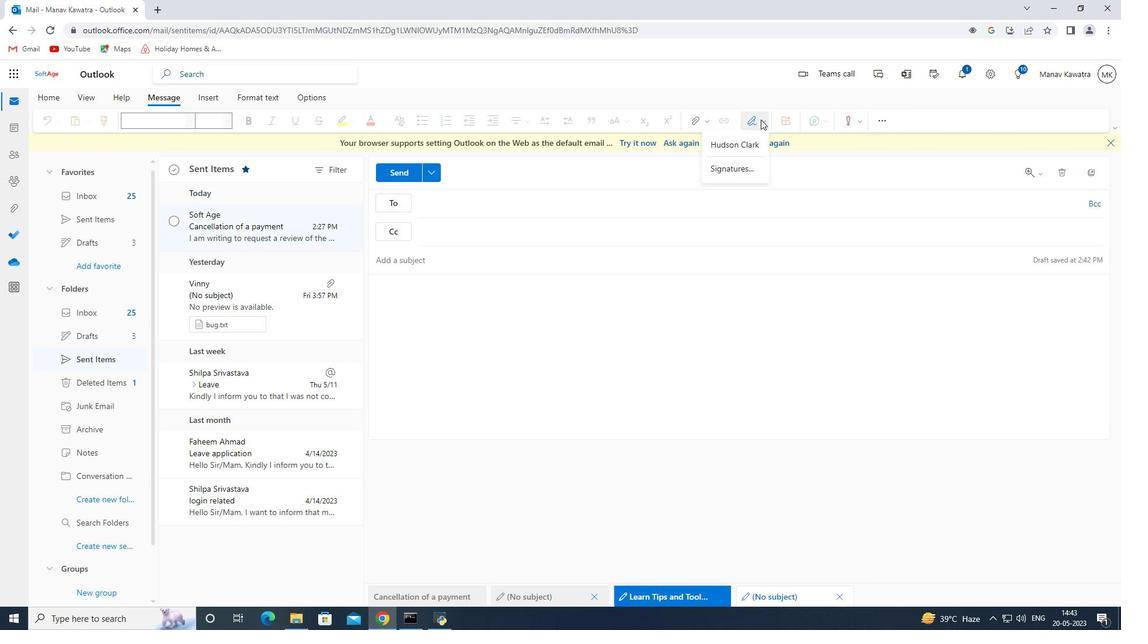 
Action: Mouse pressed left at (761, 119)
Screenshot: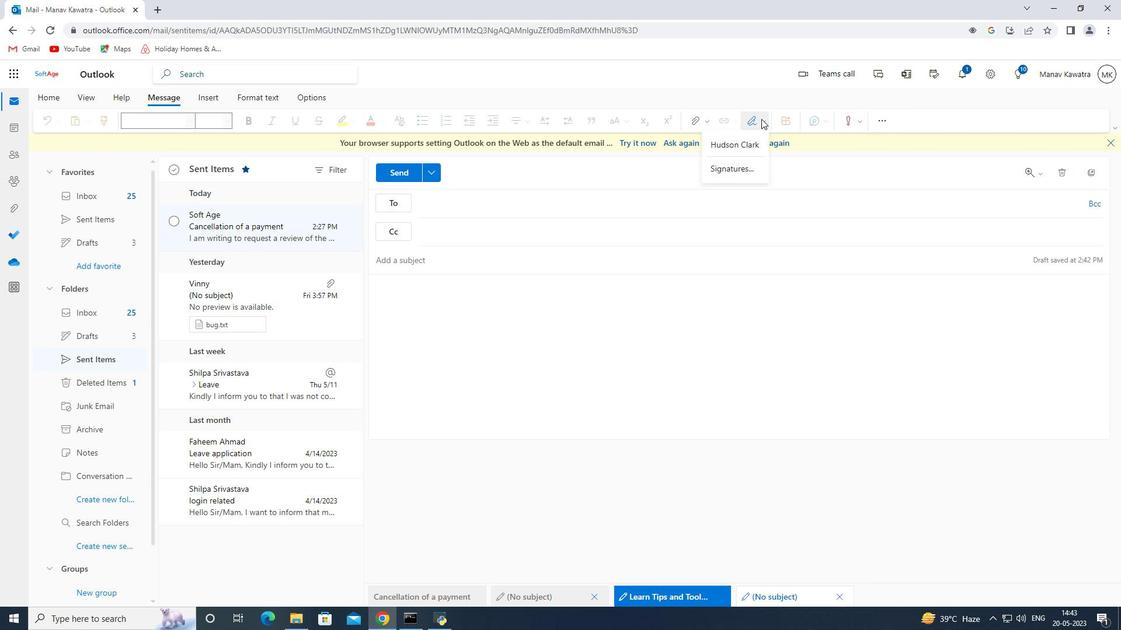 
Action: Mouse moved to (475, 201)
Screenshot: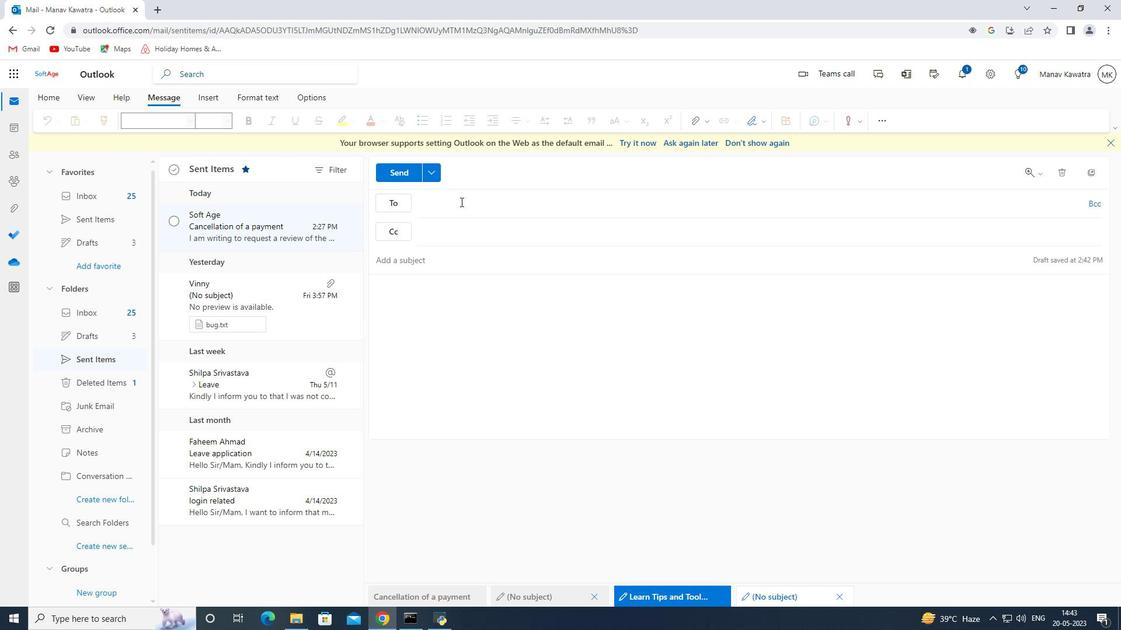 
Action: Mouse pressed left at (475, 201)
Screenshot: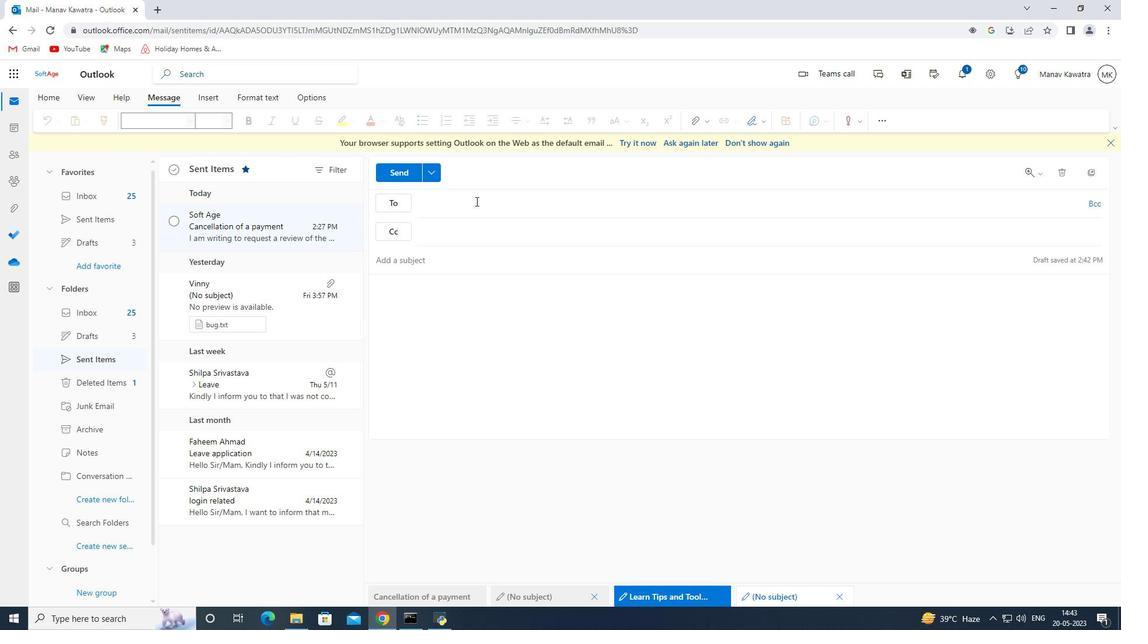 
Action: Mouse pressed left at (475, 201)
Screenshot: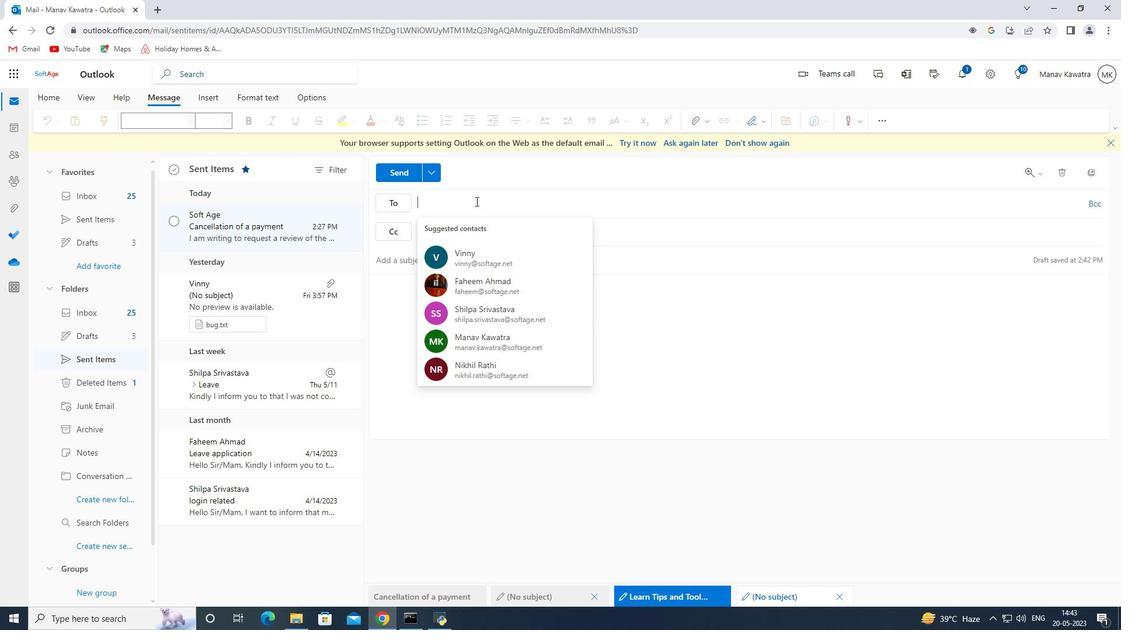 
Action: Mouse moved to (478, 200)
Screenshot: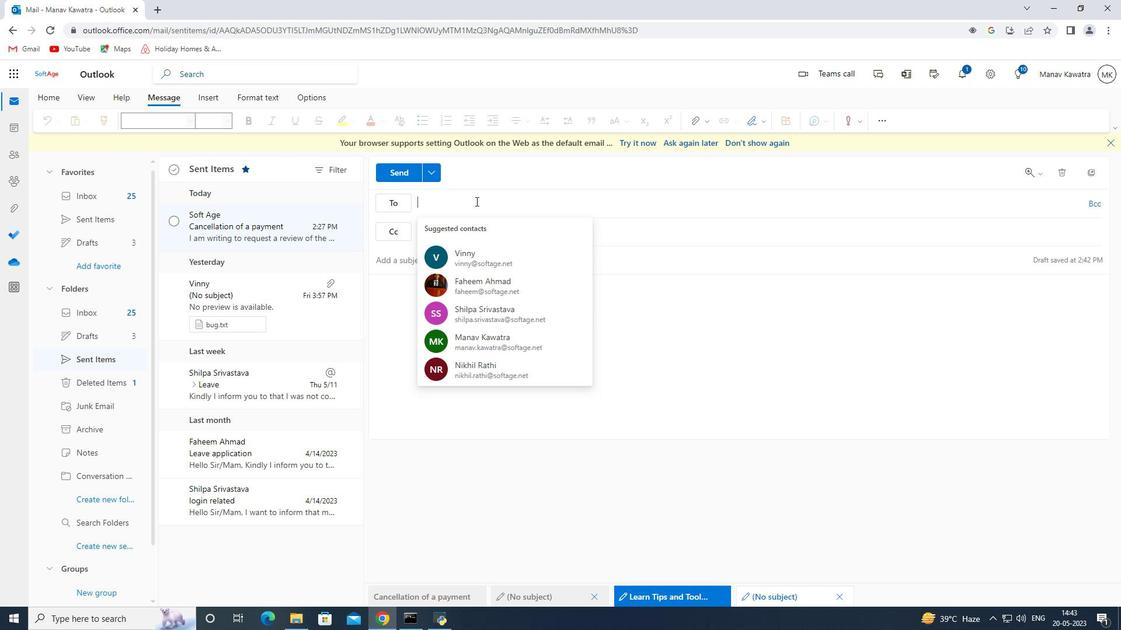 
Action: Key pressed <Key.shift><Key.shift><Key.shift><Key.shift><Key.shift><Key.shift><Key.shift><Key.shift><Key.shift><Key.shift><Key.shift><Key.shift><Key.shift><Key.shift><Key.shift><Key.shift><Key.shift><Key.shift><Key.shift><Key.shift><Key.shift><Key.shift><Key.shift><Key.shift><Key.shift><Key.shift><Key.shift><Key.shift><Key.shift><Key.shift><Key.shift><Key.shift><Key.shift><Key.shift>Soft<Key.enter>so<Key.down><Key.down><Key.enter><Key.shift><Key.shift><Key.shift><Key.shift><Key.shift><Key.shift><Key.shift><Key.shift><Key.shift><Key.shift><Key.shift>Soft<Key.down><Key.down><Key.enter>
Screenshot: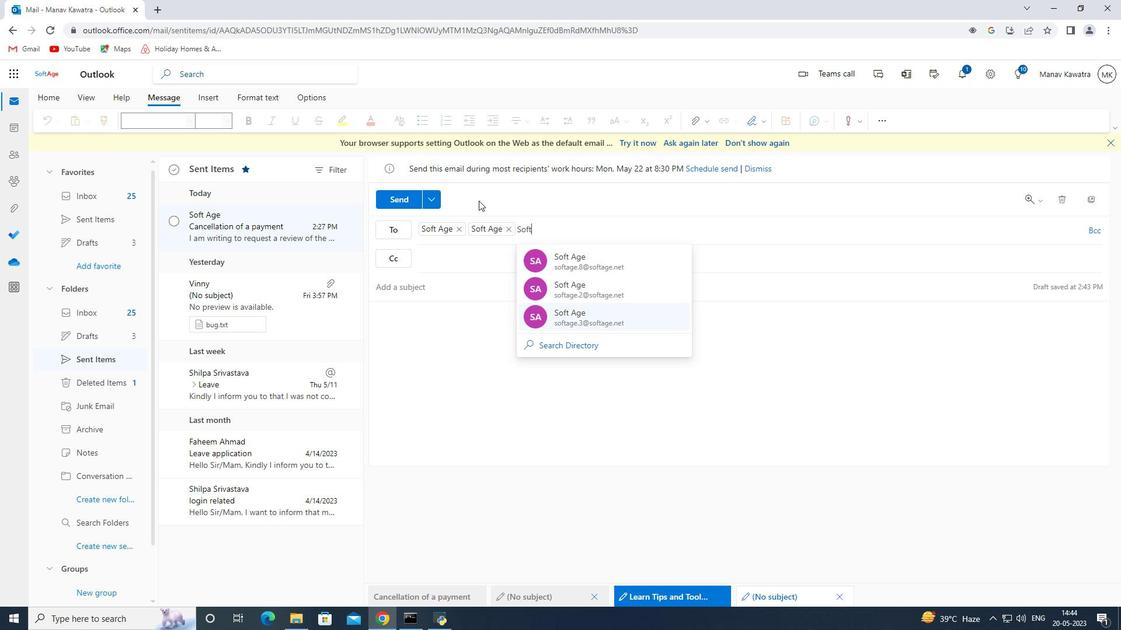 
Action: Mouse moved to (1098, 231)
Screenshot: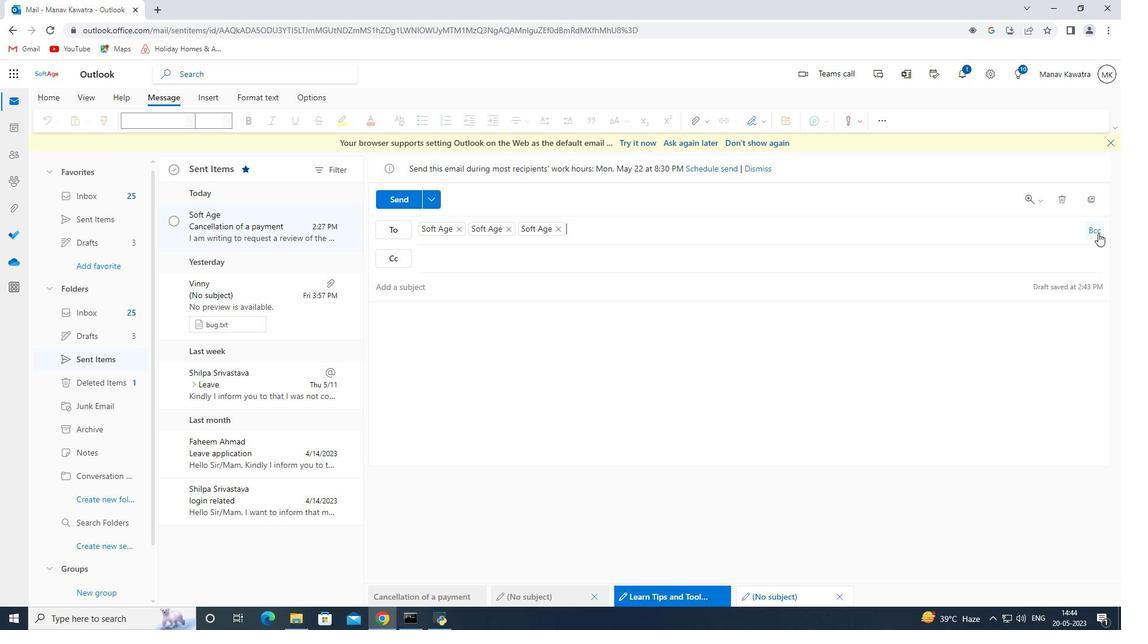 
Action: Mouse pressed left at (1098, 231)
Screenshot: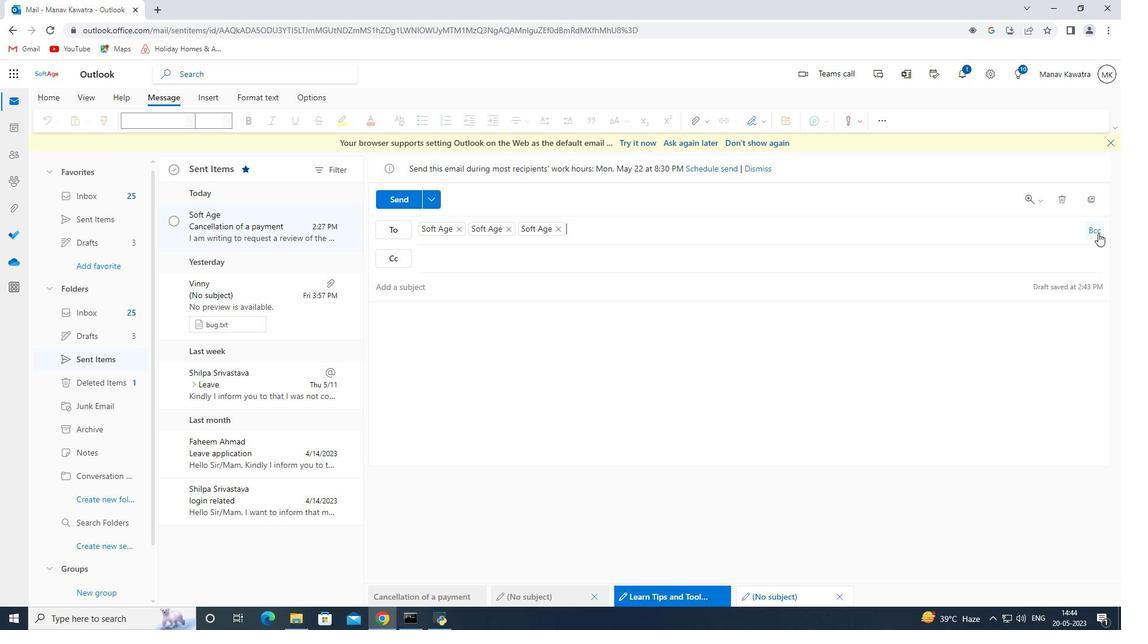 
Action: Mouse moved to (491, 289)
Screenshot: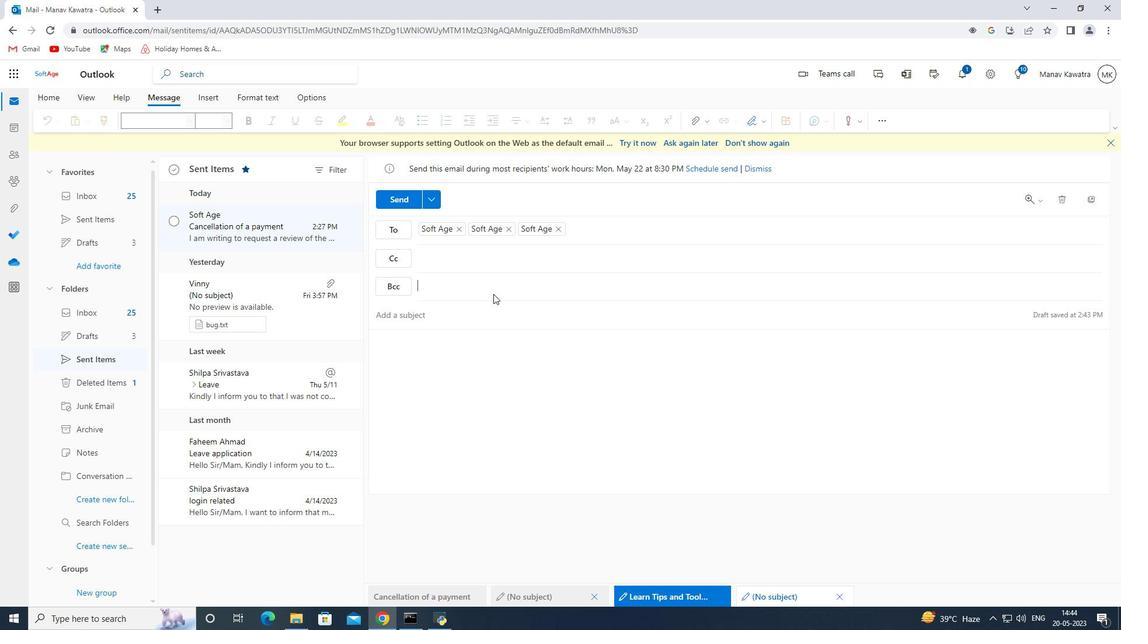 
Action: Mouse pressed left at (491, 289)
Screenshot: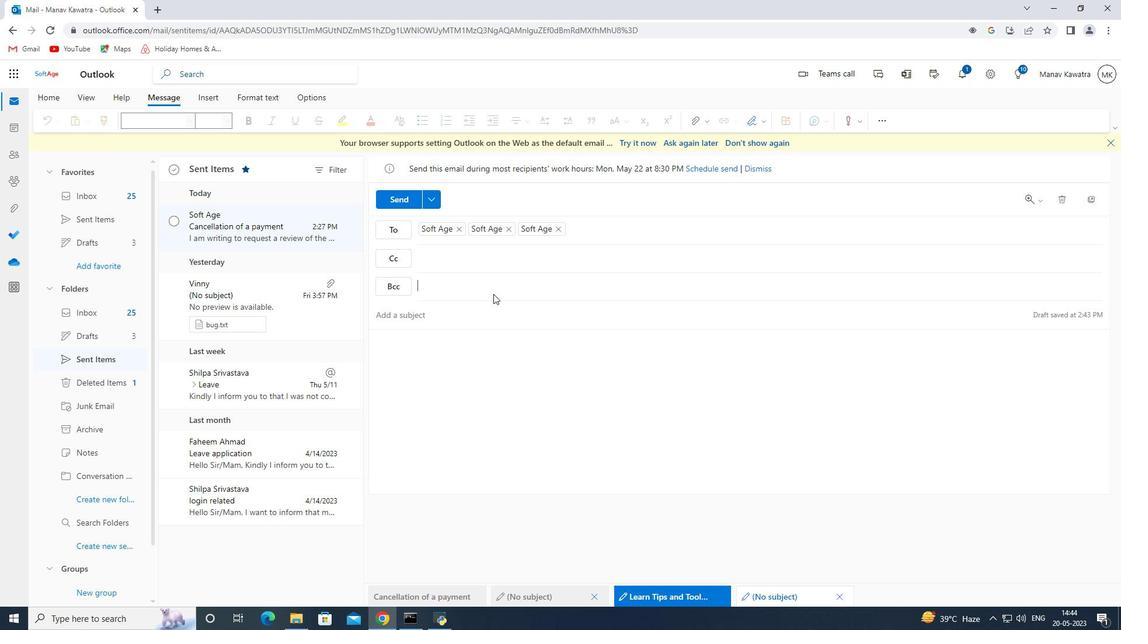 
Action: Key pressed so<Key.backspace><Key.backspace><Key.backspace><Key.caps_lock><Key.caps_lock><Key.shift><Key.shift><Key.shift><Key.shift>Softage<Key.space><Key.backspace>.4<Key.shift>@<Key.enter>
Screenshot: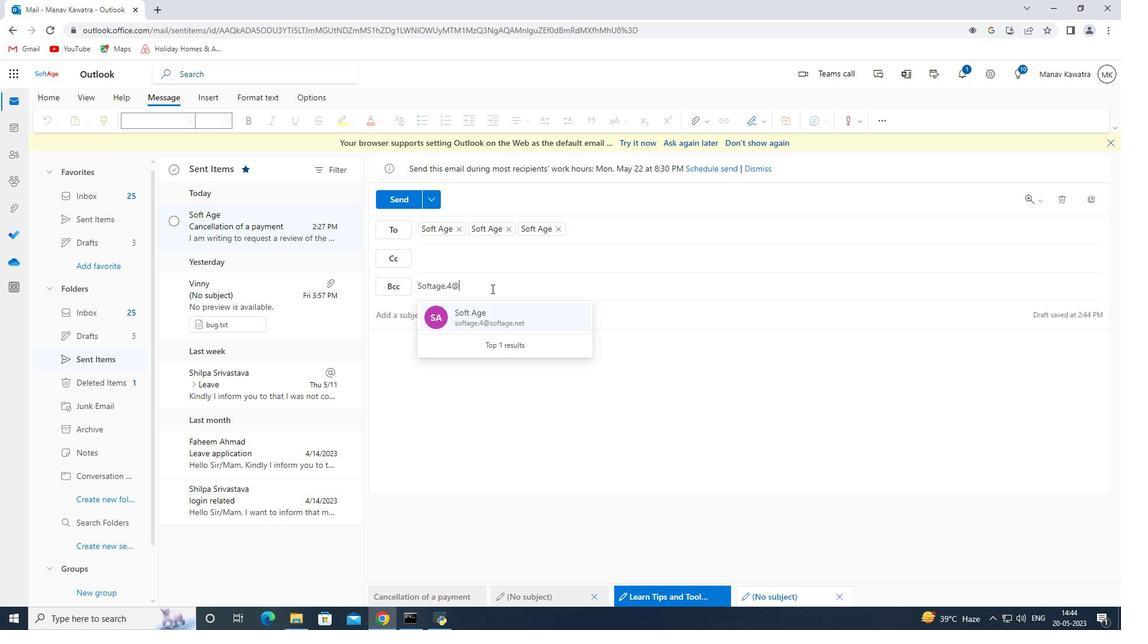 
Action: Mouse moved to (453, 318)
Screenshot: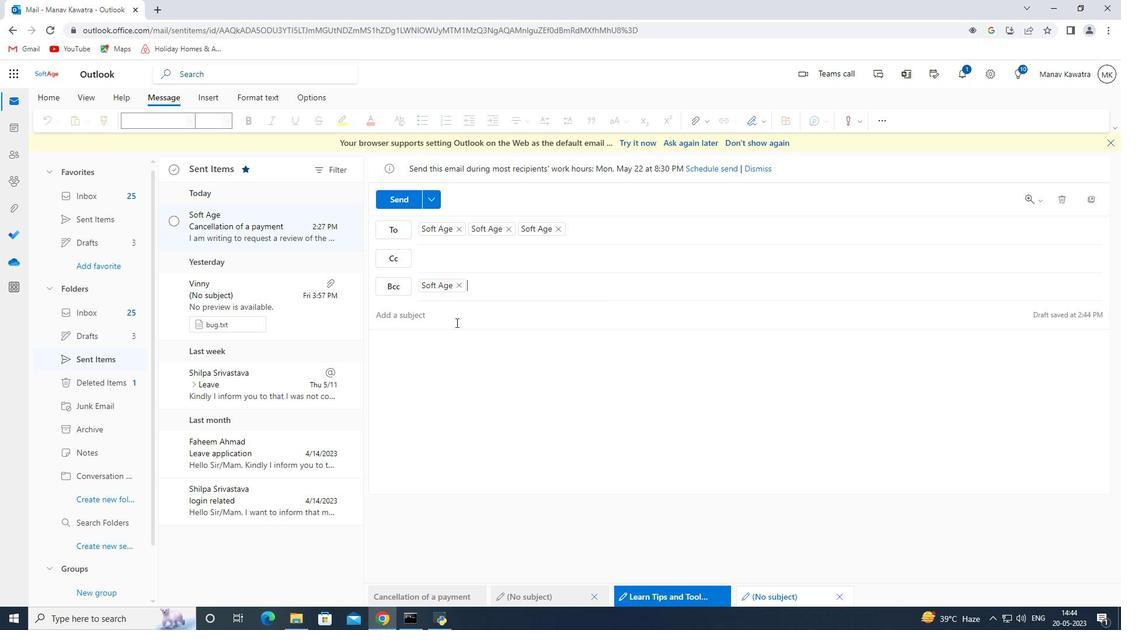 
Action: Mouse pressed left at (453, 318)
Screenshot: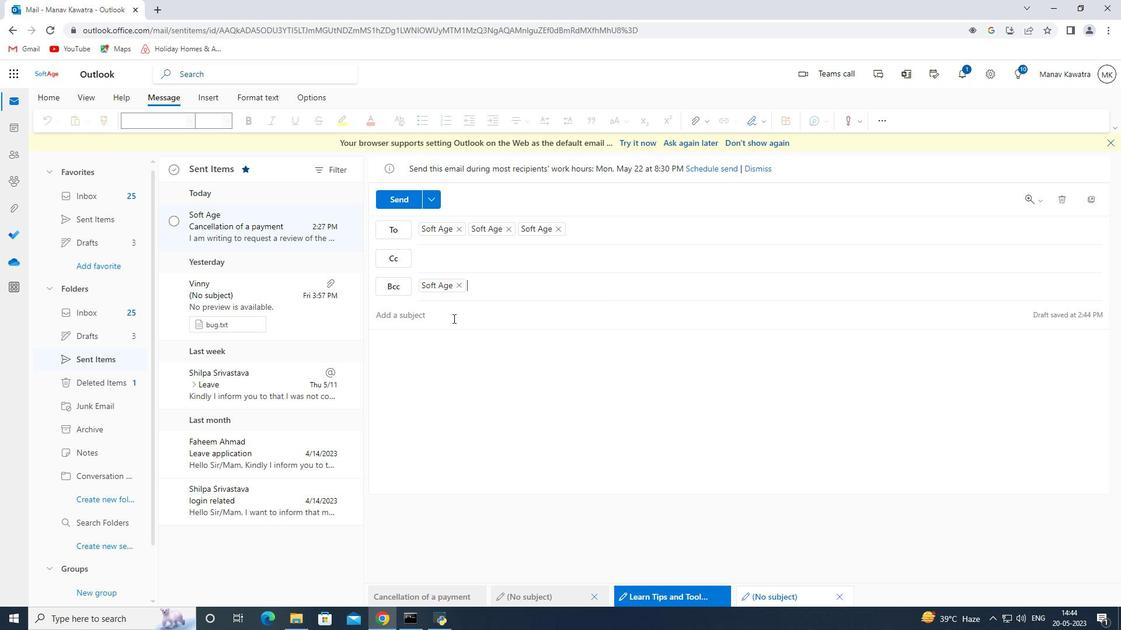 
Action: Mouse moved to (525, 296)
Screenshot: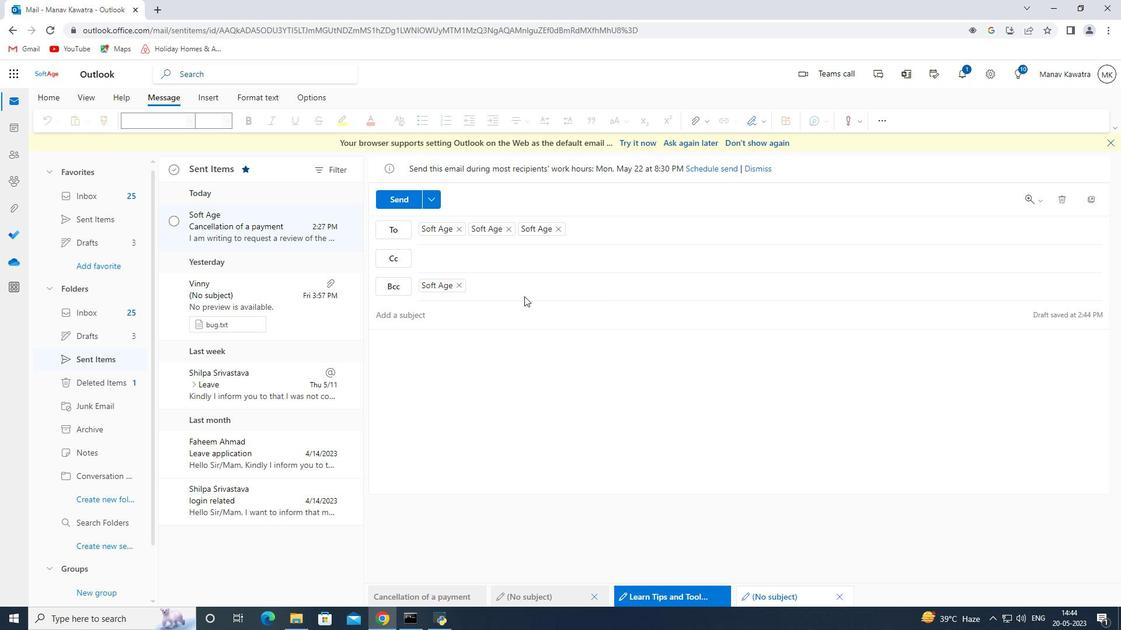 
Action: Key pressed <Key.shift><Key.shift><Key.shift><Key.shift><Key.shift><Key.shift><Key.shift><Key.shift><Key.shift>I<Key.backspace>
Screenshot: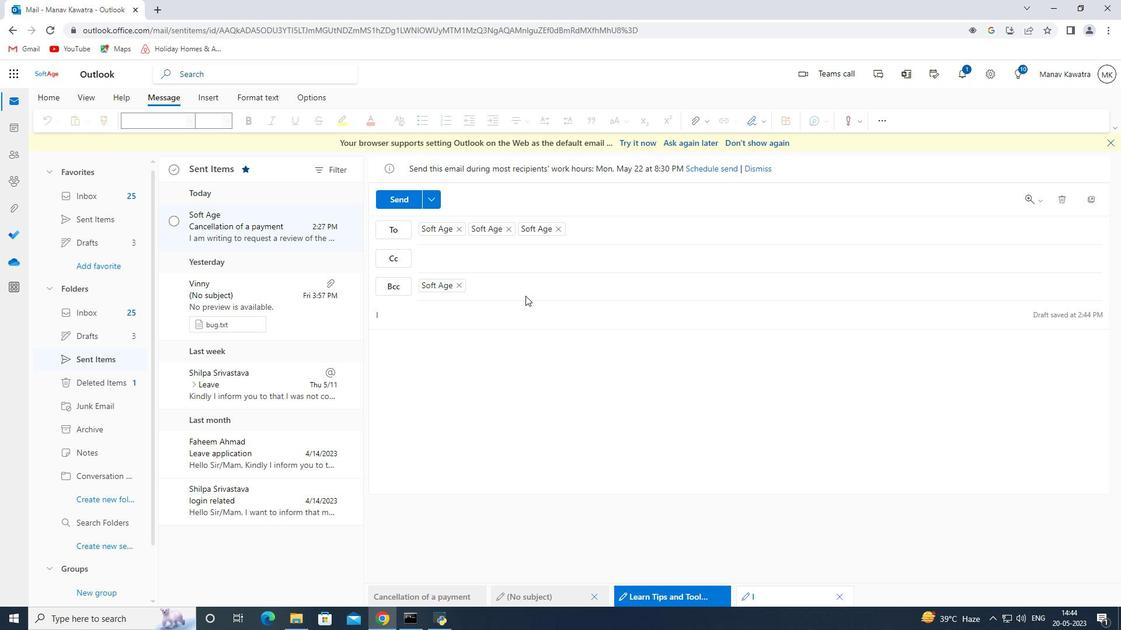 
Action: Mouse moved to (541, 356)
Screenshot: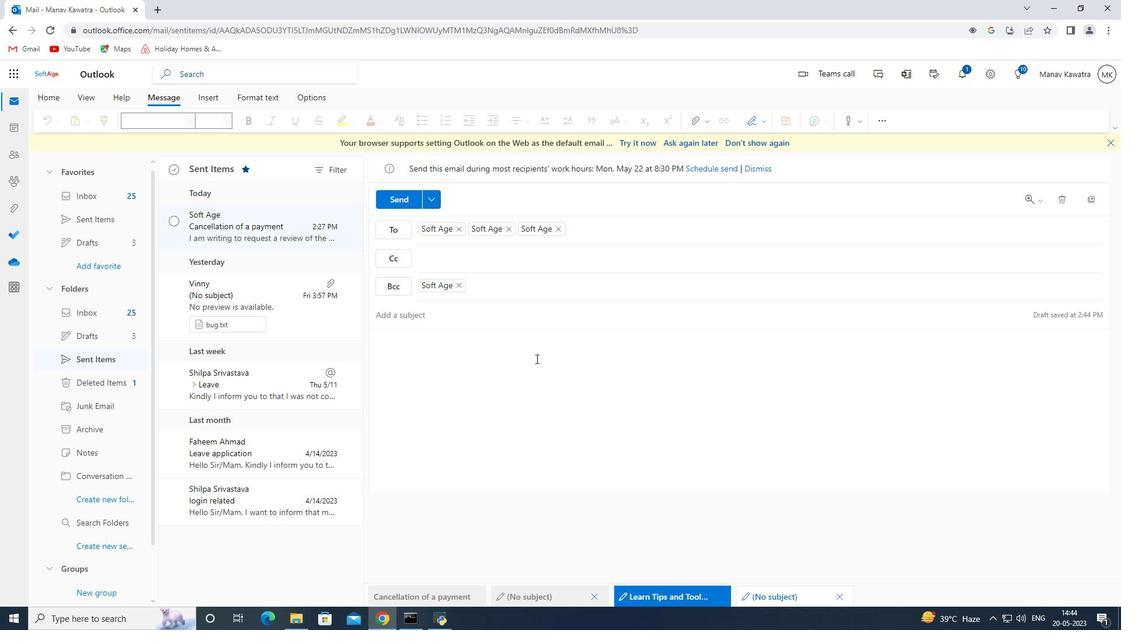 
Action: Key pressed <Key.tab>
Screenshot: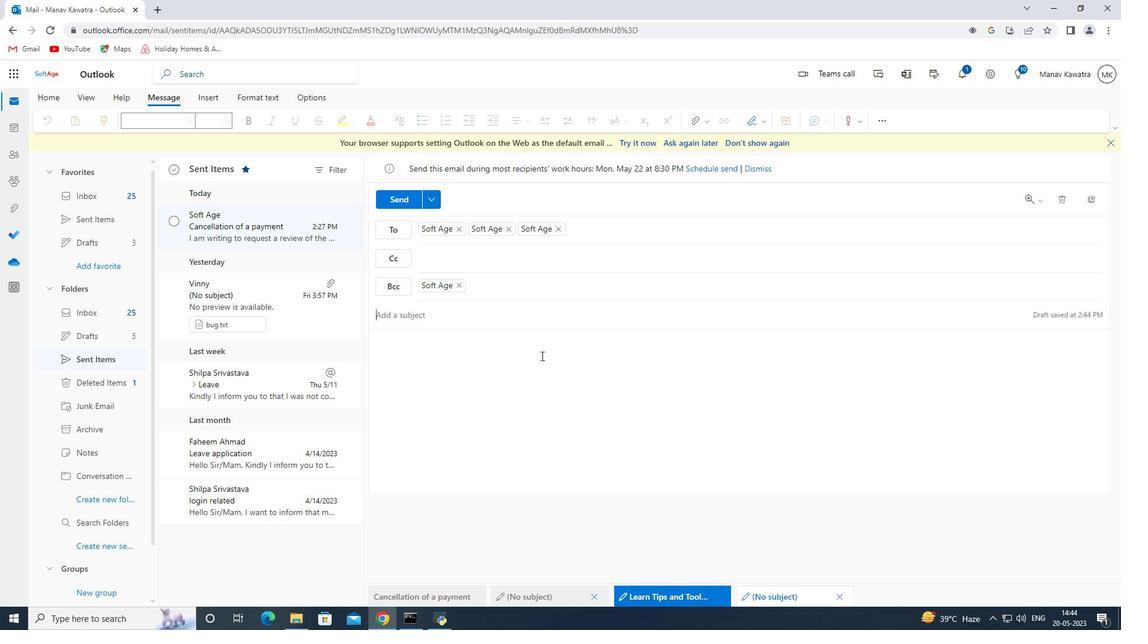 
Action: Mouse moved to (582, 305)
Screenshot: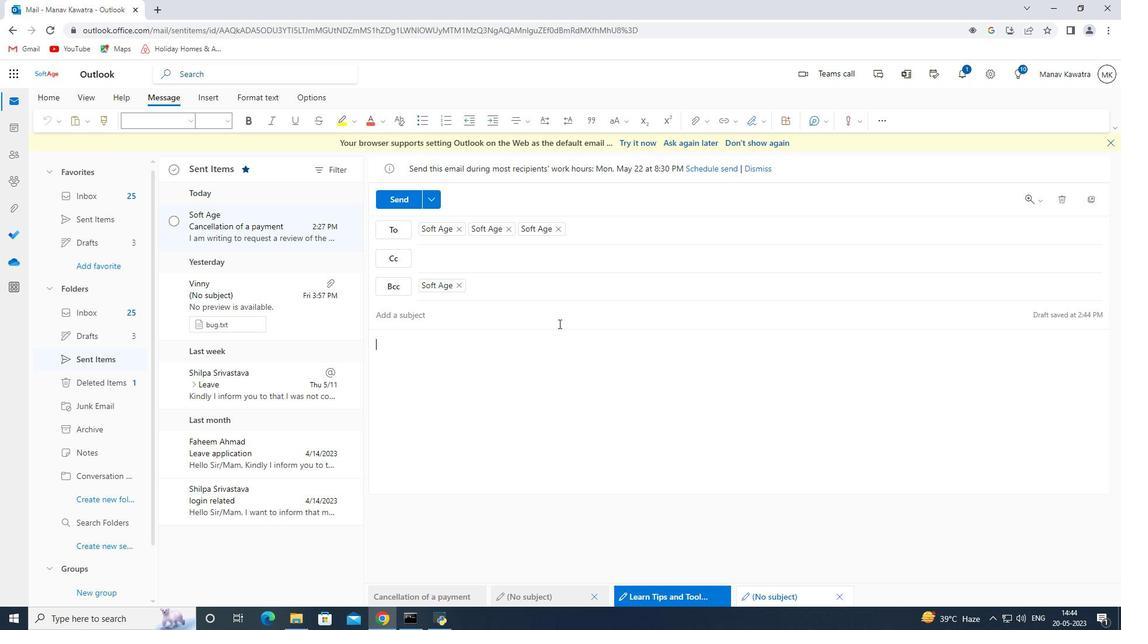 
Action: Key pressed <Key.shift><Key.shift><Key.shift><Key.shift><Key.shift>Iam<Key.backspace><Key.backspace><Key.space>am<Key.space><Key.shift><Key.shift><Key.shift><Key.shift><Key.shift><Key.shift><Key.shift><Key.shift><Key.shift><Key.shift><Key.shift><Key.shift><Key.shift><Key.shift><Key.shift><Key.shift><Key.shift><Key.shift><Key.shift><Key.shift><Key.shift><Key.shift><Key.shift><Key.shift>writing<Key.space>to<Key.space><Key.shift><Key.shift><Key.shift><Key.shift><Key.shift><Key.shift><Key.shift><Key.shift><Key.shift><Key.shift><Key.shift><Key.shift><Key.shift><Key.shift>E<Key.backspace>request<Key.space>a<Key.space>review<Key.space>of<Key.space><Key.space>the<Key.space><Key.shift><Key.shift><Key.shift><Key.shift><Key.shift>project<Key.space><Key.shift><Key.shift><Key.shift><Key.shift>procurement<Key.space>plan<Key.space>
Screenshot: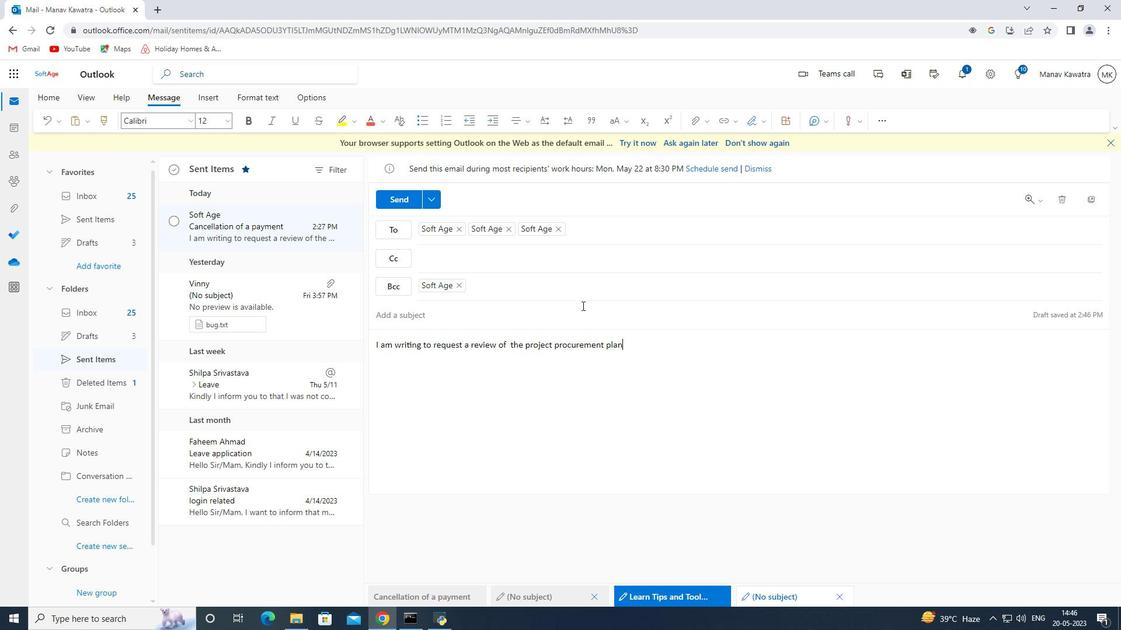 
Action: Mouse moved to (826, 120)
Screenshot: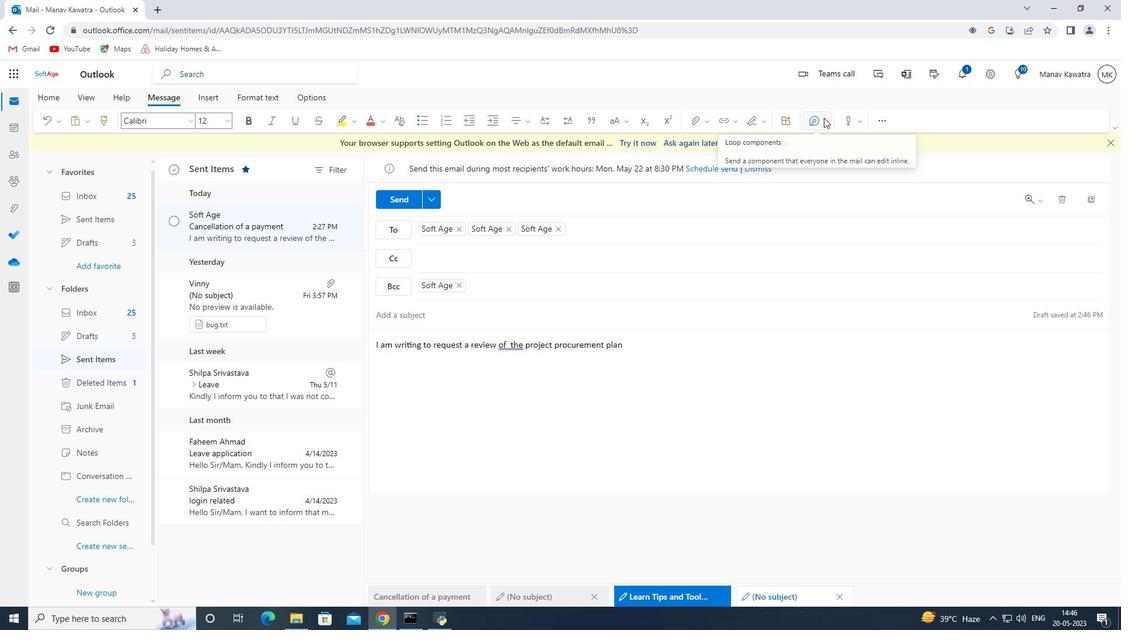 
Action: Mouse pressed left at (826, 120)
Screenshot: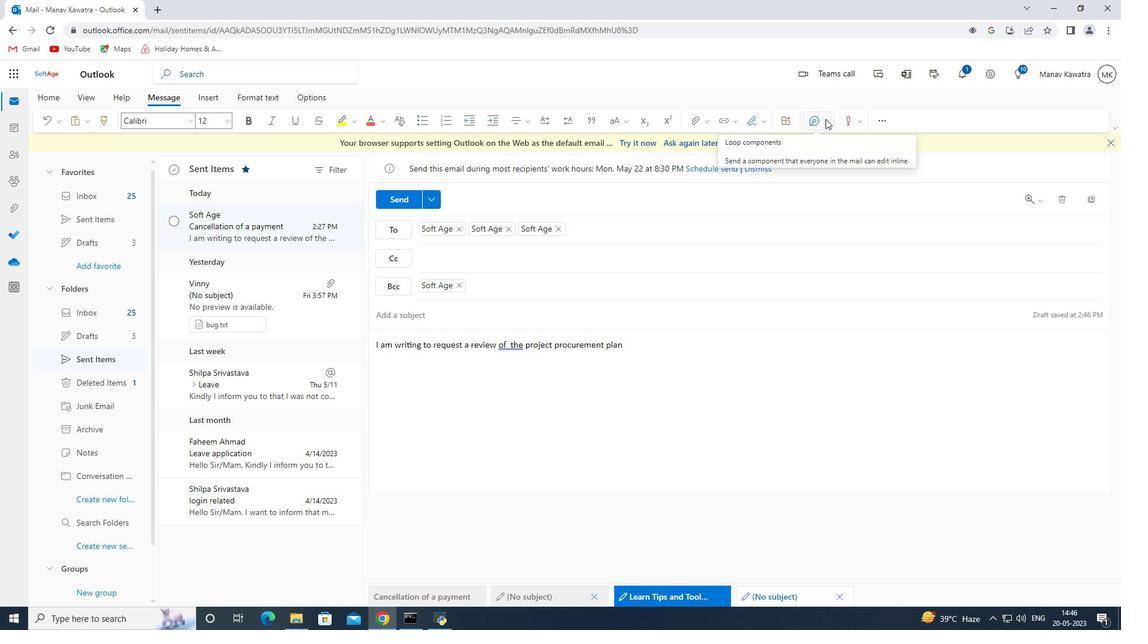 
Action: Mouse moved to (767, 123)
Screenshot: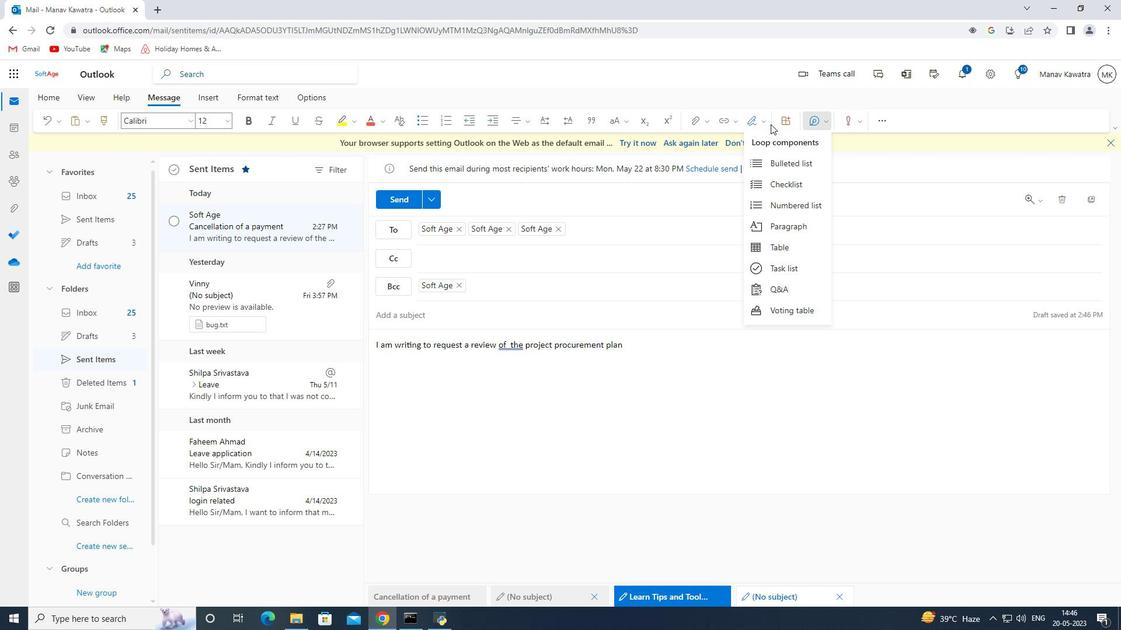 
Action: Mouse pressed left at (767, 123)
Screenshot: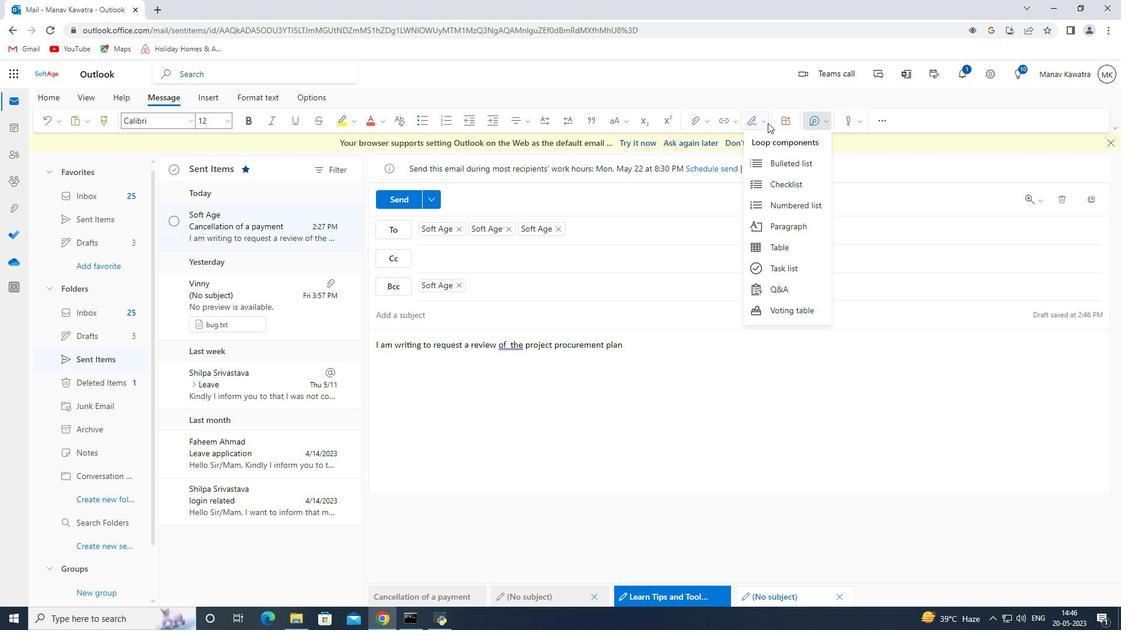 
Action: Mouse moved to (750, 148)
Screenshot: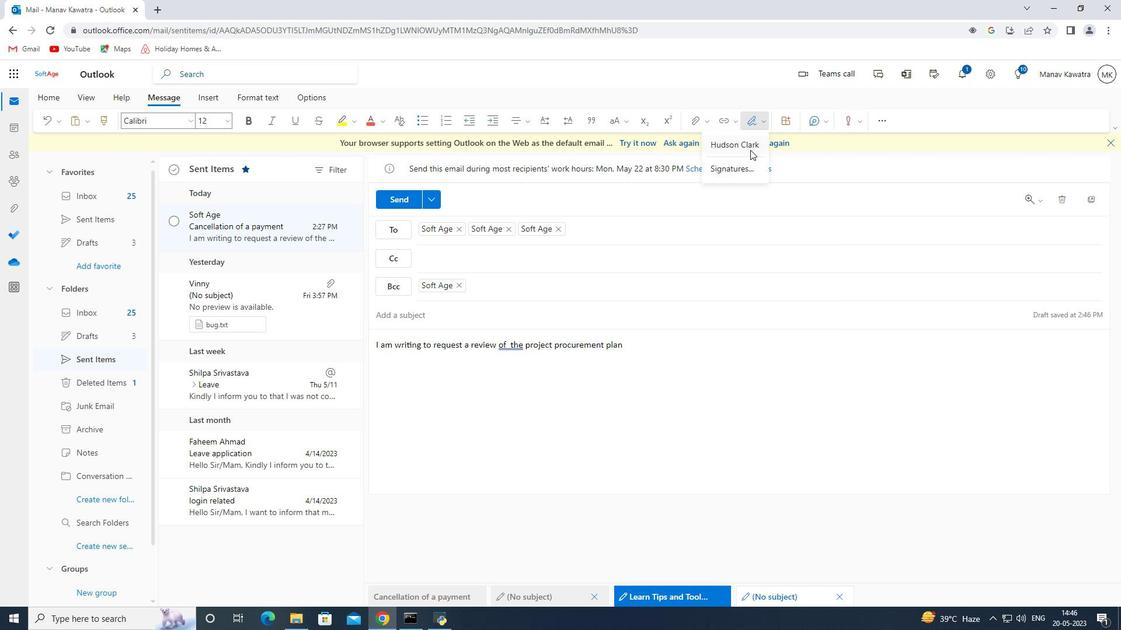 
Action: Mouse pressed left at (750, 148)
Screenshot: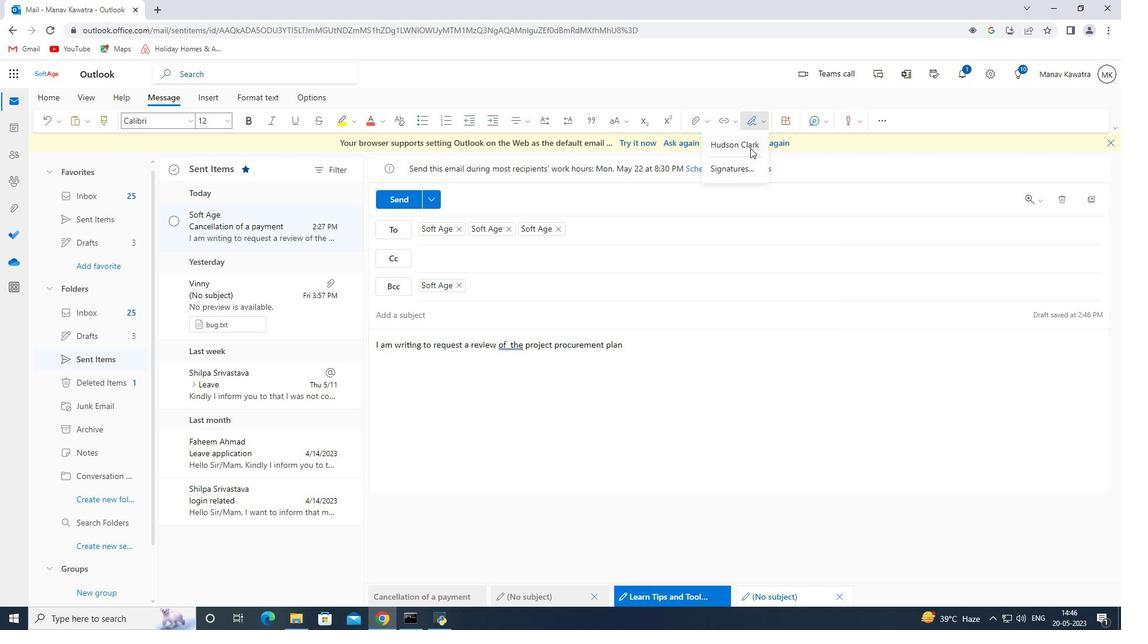 
Action: Mouse moved to (702, 274)
Screenshot: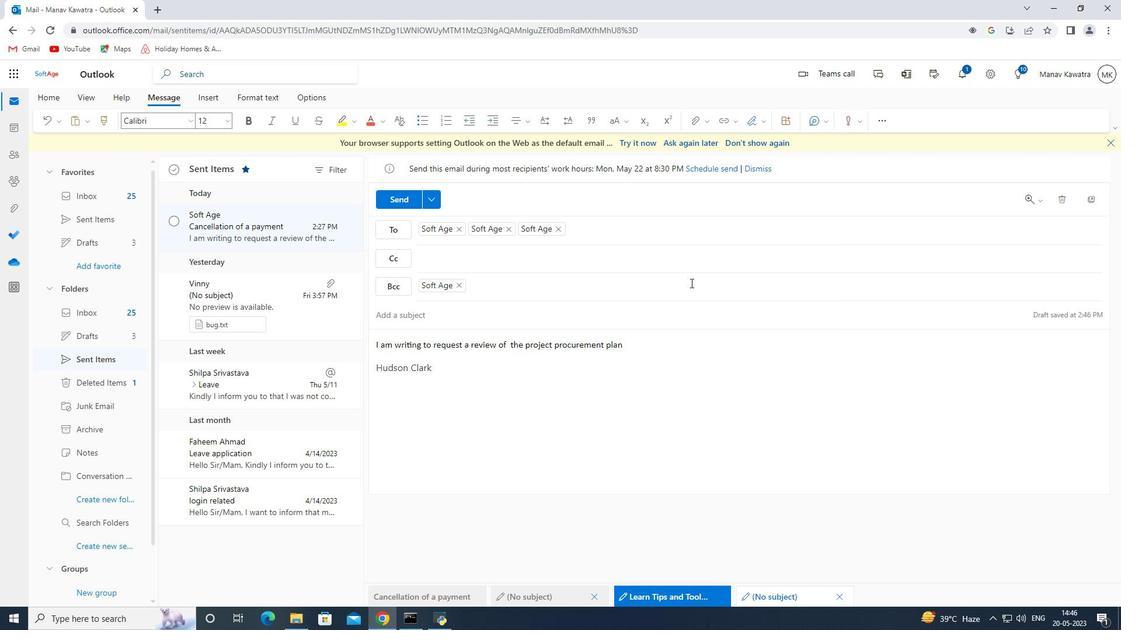 
Action: Key pressed <Key.enter><Key.enter><Key.enter><Key.enter><Key.enter><Key.enter><Key.backspace>
Screenshot: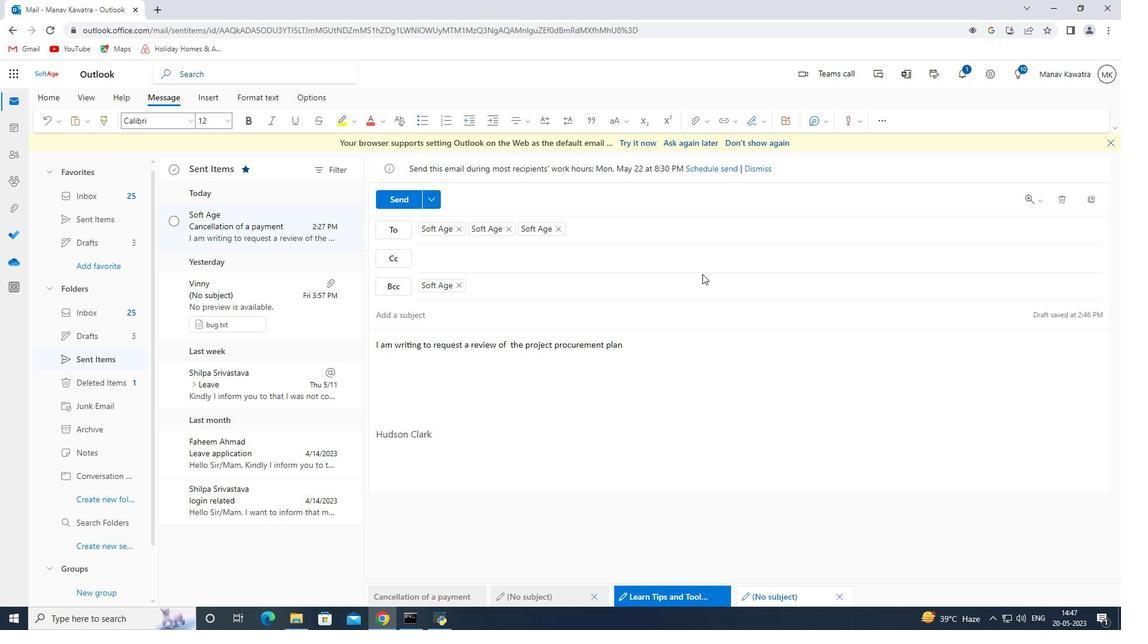 
Action: Mouse moved to (406, 196)
Screenshot: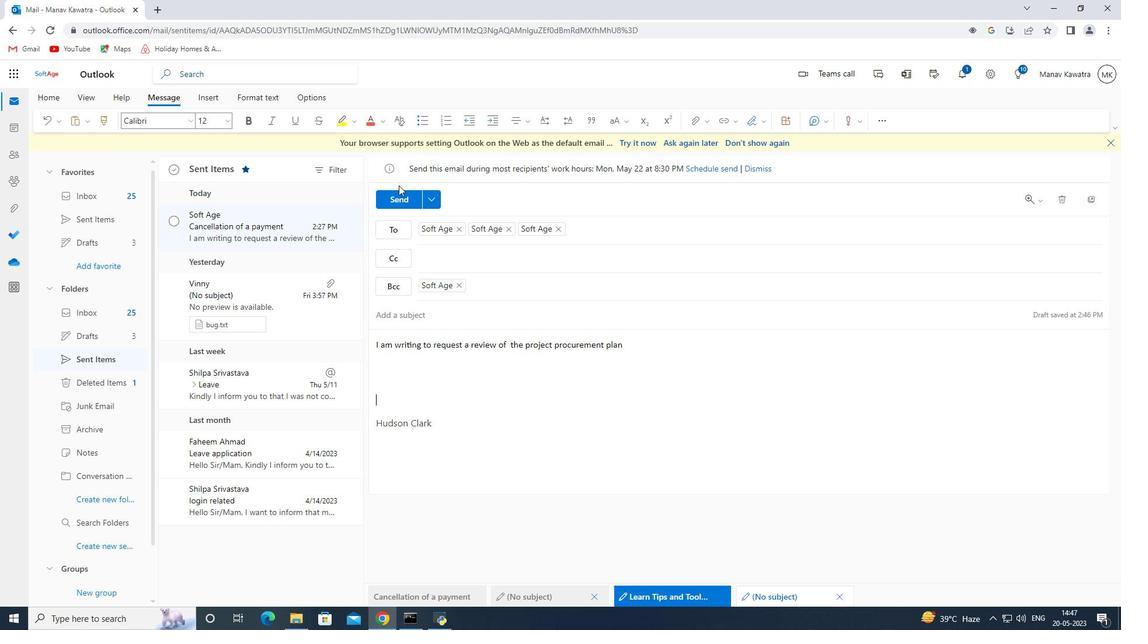 
Action: Mouse pressed left at (406, 196)
Screenshot: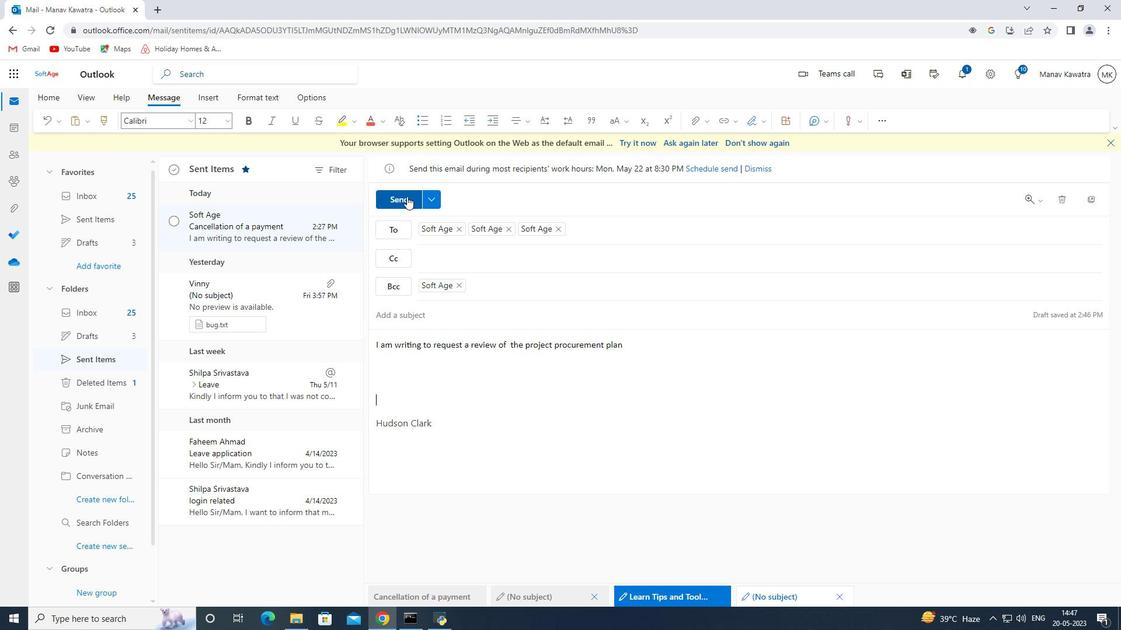 
Action: Mouse moved to (616, 370)
Screenshot: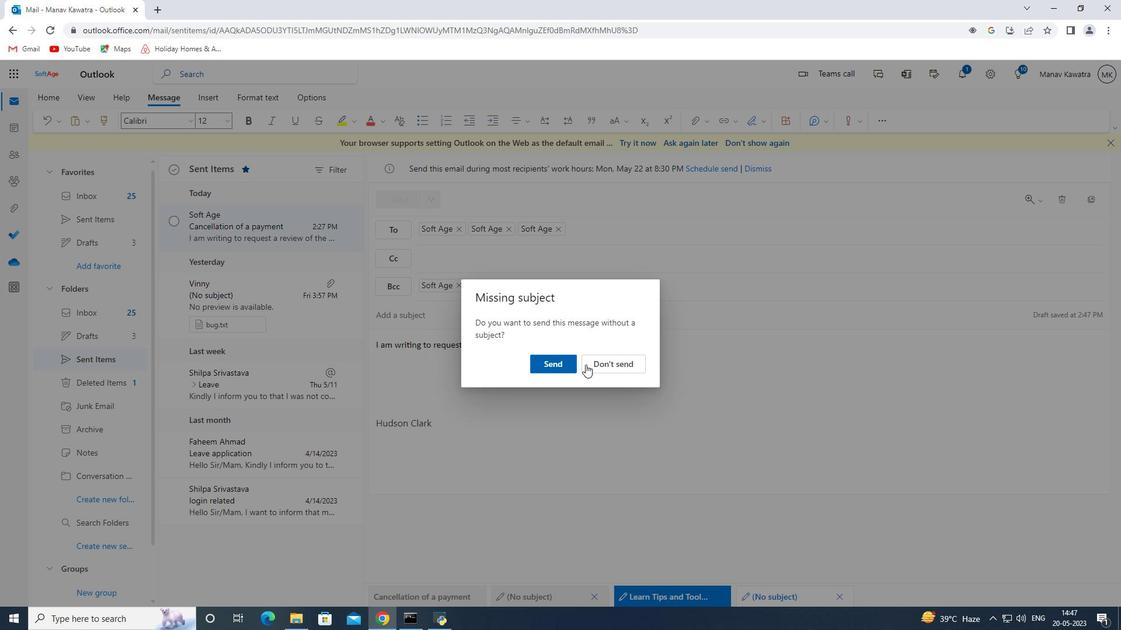 
Action: Mouse pressed left at (616, 370)
Screenshot: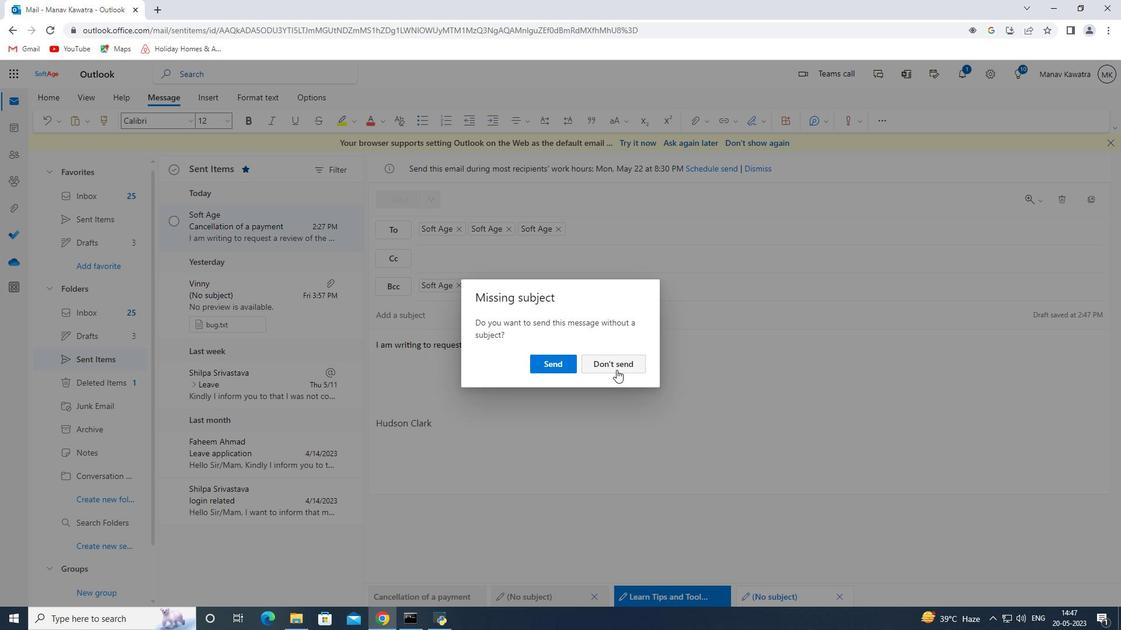 
Action: Mouse moved to (446, 321)
Screenshot: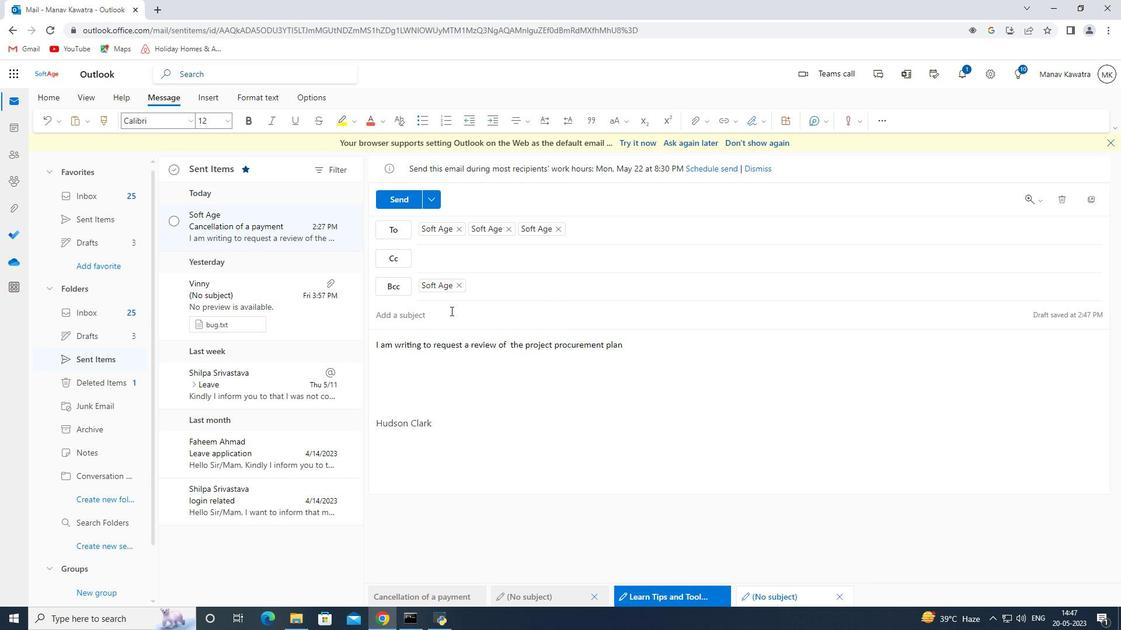 
Action: Mouse pressed left at (446, 321)
Screenshot: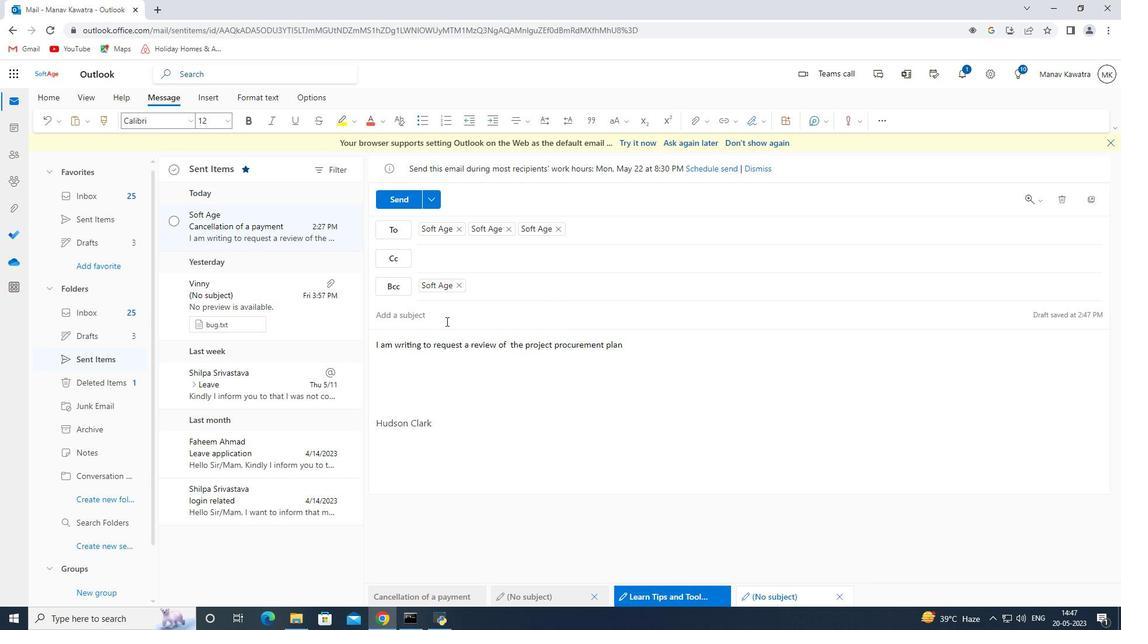 
Action: Key pressed <Key.shift><Key.shift><Key.shift><Key.shift><Key.shift><Key.shift><Key.shift><Key.shift><Key.shift><Key.shift><Key.shift><Key.shift><Key.shift><Key.shift><Key.shift><Key.shift><Key.shift><Key.shift><Key.shift><Key.shift><Key.shift><Key.shift><Key.shift><Key.shift><Key.shift><Key.shift><Key.shift><Key.shift><Key.shift><Key.shift><Key.shift><Key.shift><Key.shift><Key.shift><Key.shift><Key.shift><Key.shift><Key.shift><Key.shift><Key.shift><Key.shift><Key.shift><Key.shift><Key.shift>Congratulations<Key.space>on<Key.space>a<Key.space>new<Key.space><Key.shift>J<Key.backspace>job<Key.space>from<Key.space>softage<Key.space><Key.backspace><Key.backspace><Key.backspace><Key.backspace><Key.backspace><Key.backspace><Key.backspace><Key.backspace><Key.backspace><Key.backspace><Key.backspace><Key.backspace><Key.backspace>
Screenshot: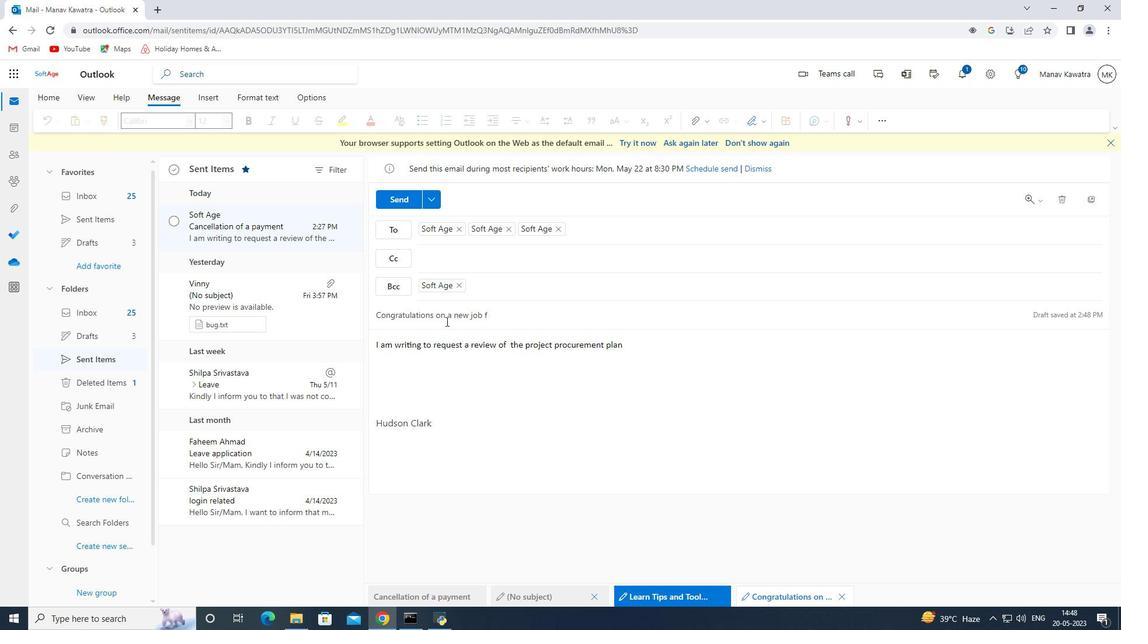 
Action: Mouse moved to (412, 200)
Screenshot: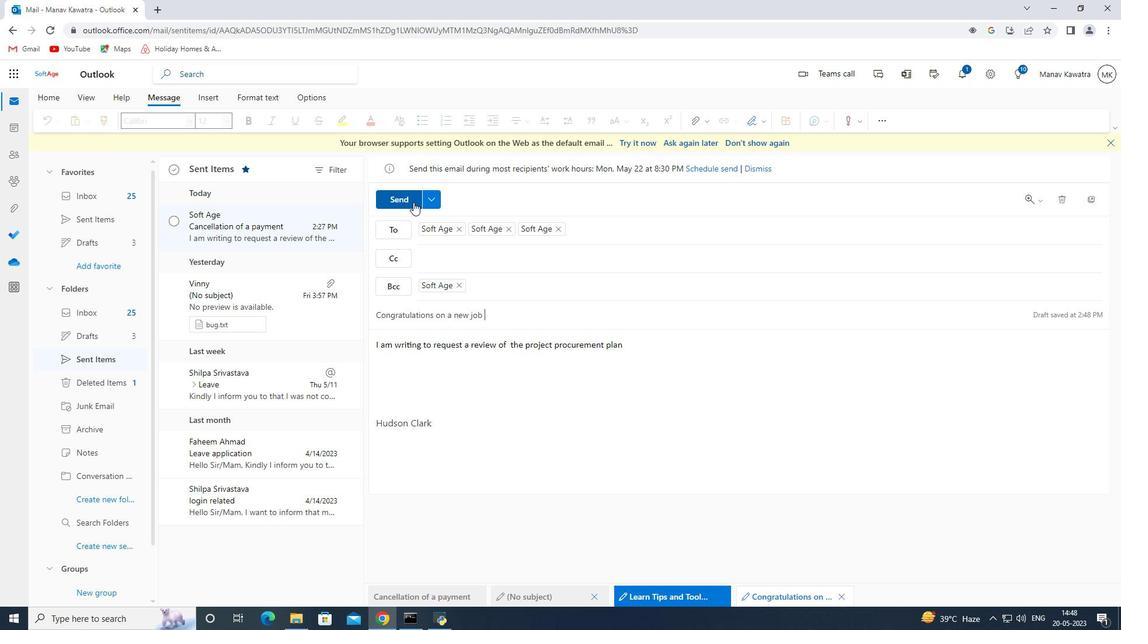 
Action: Mouse pressed left at (412, 200)
Screenshot: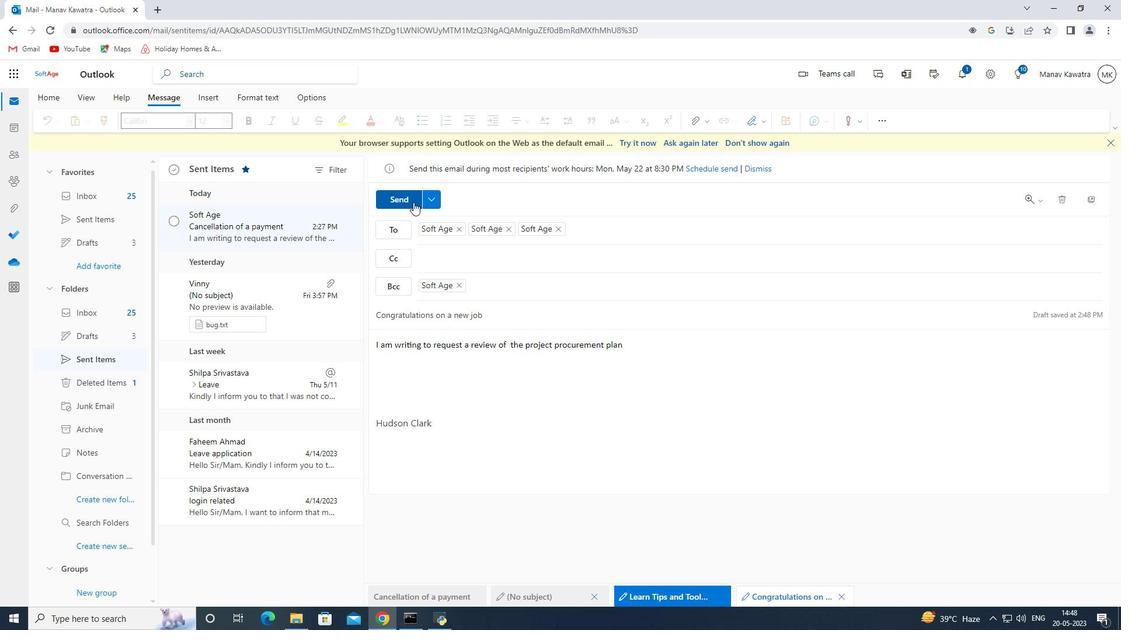 
Action: Mouse moved to (165, 269)
Screenshot: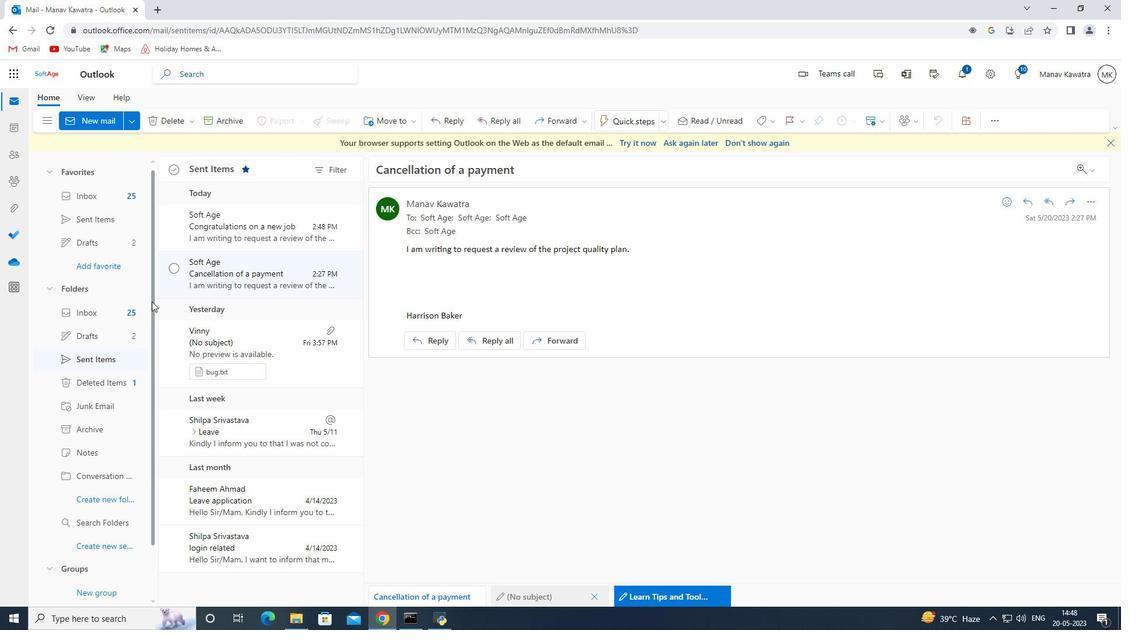 
